 Task: Look for space in Sinfra, Ivory Coast from 5th July, 2023 to 10th July, 2023 for 4 adults in price range Rs.9000 to Rs.14000. Place can be entire place with 2 bedrooms having 4 beds and 2 bathrooms. Property type can be house, flat, guest house. Booking option can be shelf check-in. Required host language is English.
Action: Mouse moved to (481, 108)
Screenshot: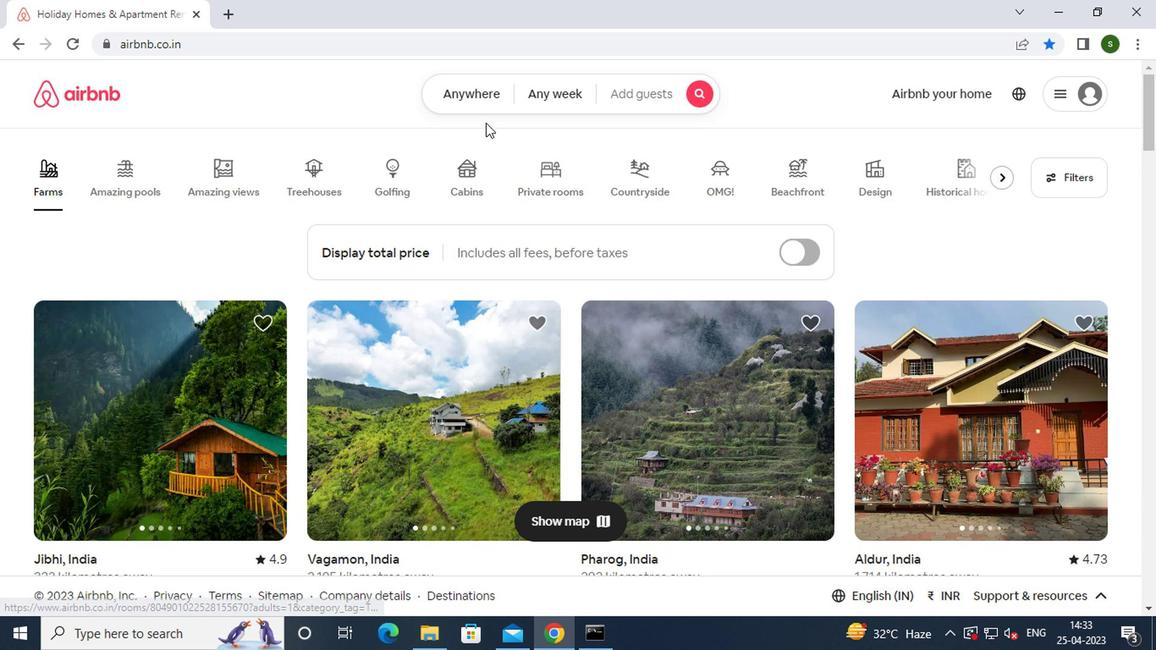 
Action: Mouse pressed left at (481, 108)
Screenshot: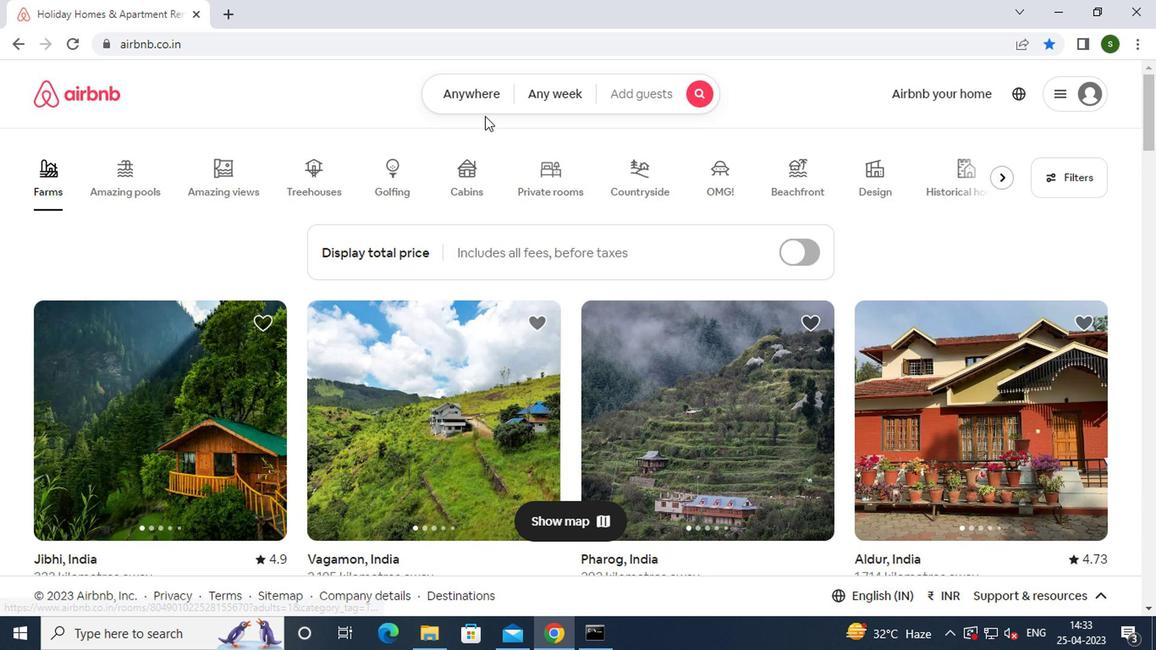 
Action: Mouse moved to (358, 165)
Screenshot: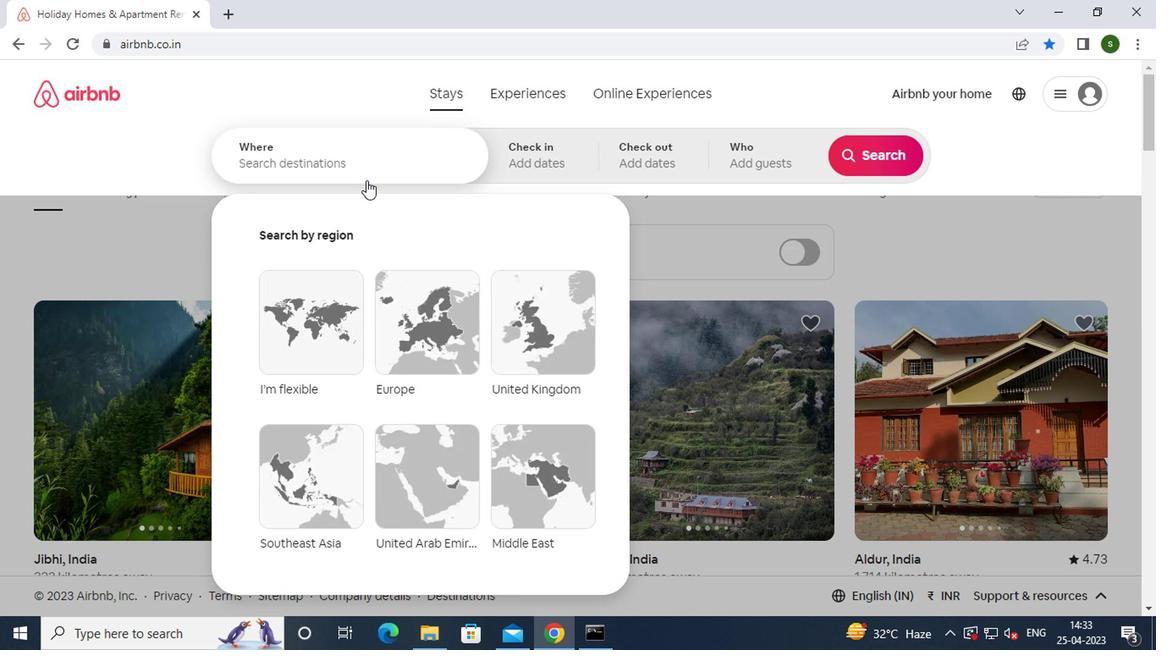 
Action: Mouse pressed left at (358, 165)
Screenshot: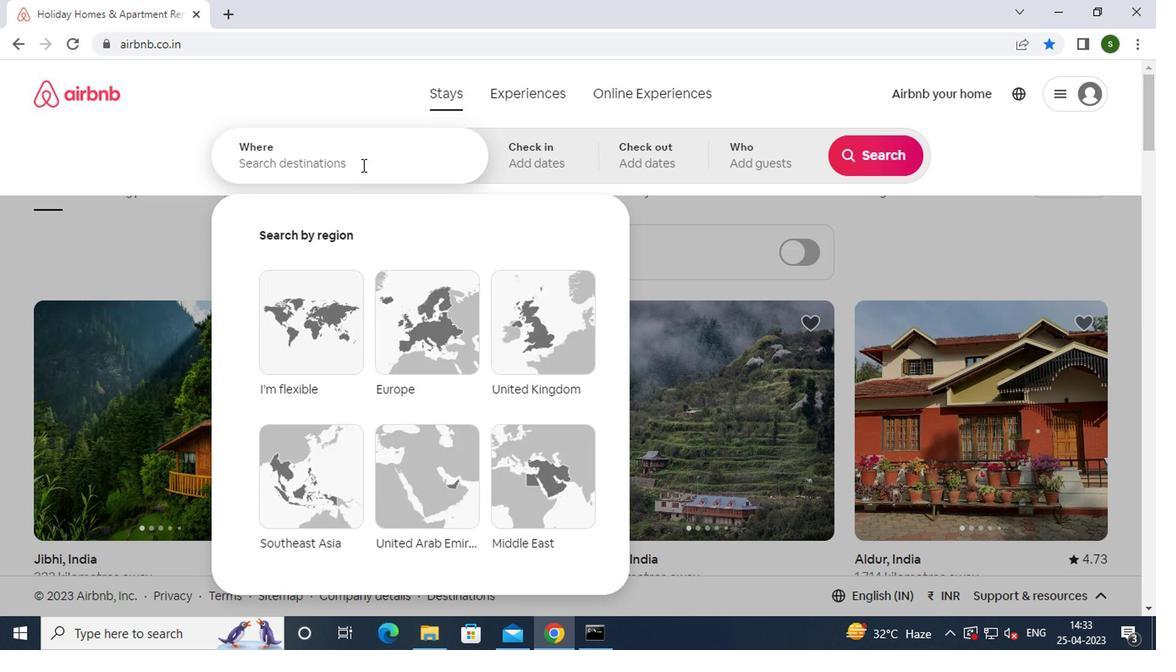 
Action: Key pressed s<Key.caps_lock>infra,<Key.space><Key.caps_lock>i<Key.caps_lock>vory
Screenshot: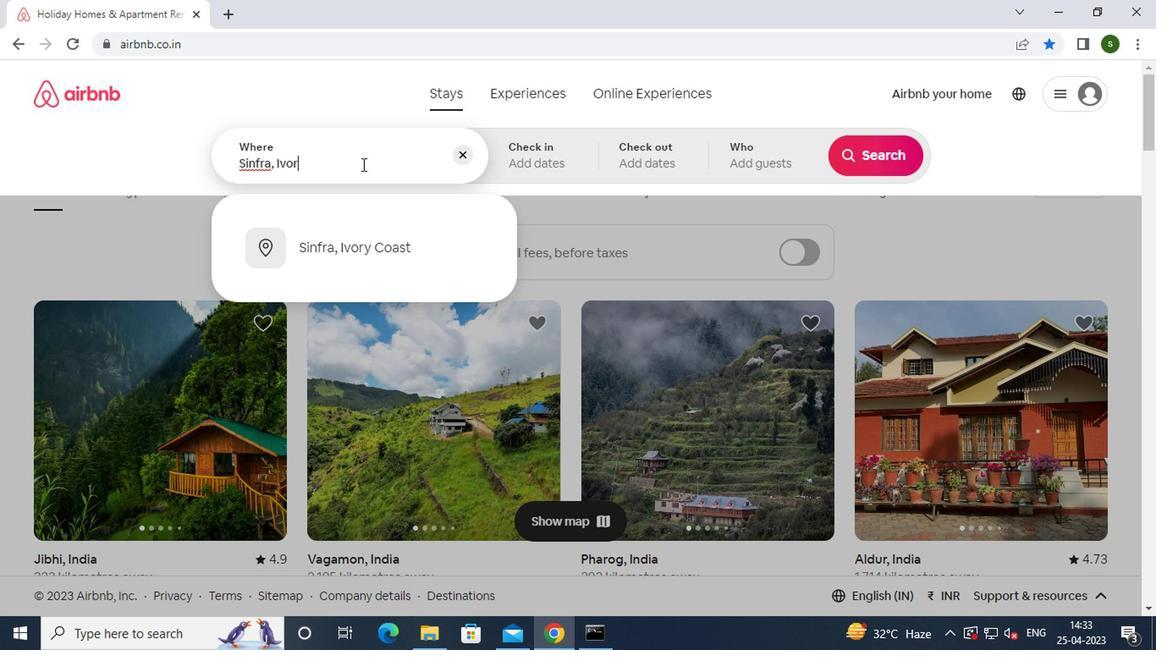 
Action: Mouse moved to (363, 270)
Screenshot: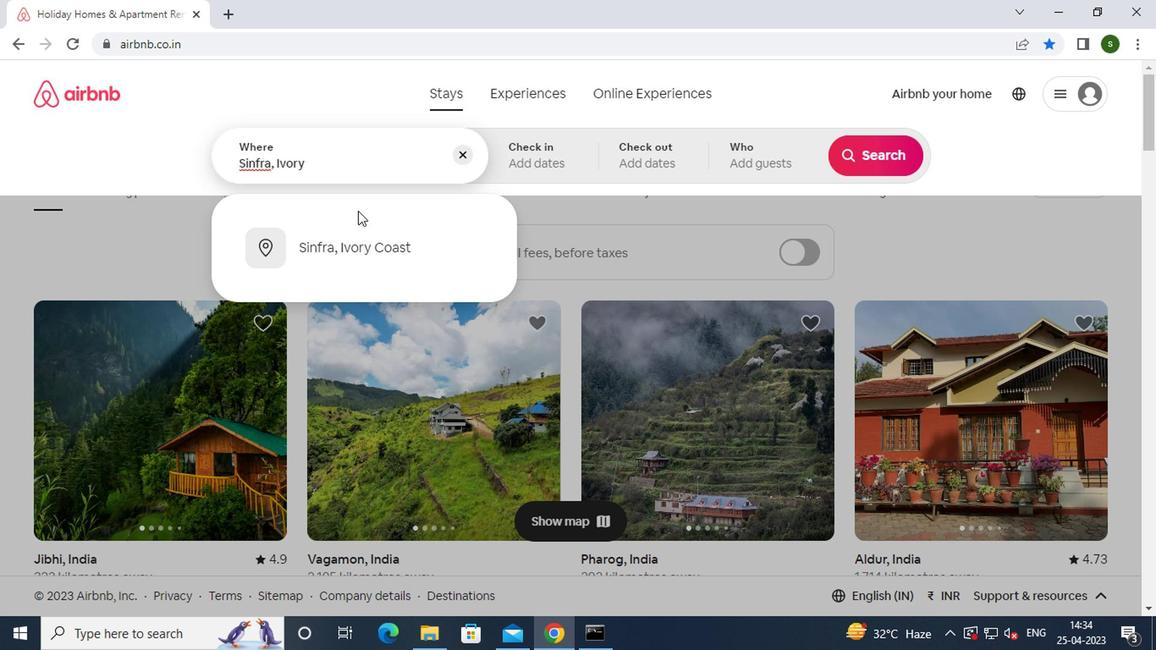 
Action: Mouse pressed left at (363, 270)
Screenshot: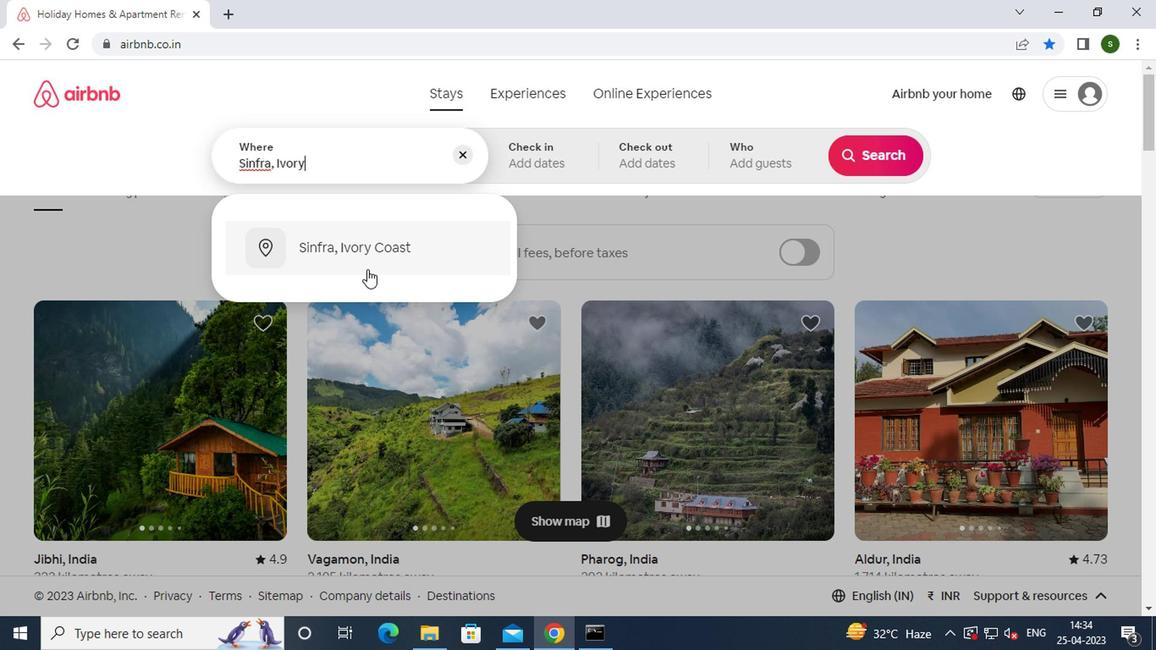 
Action: Mouse moved to (864, 297)
Screenshot: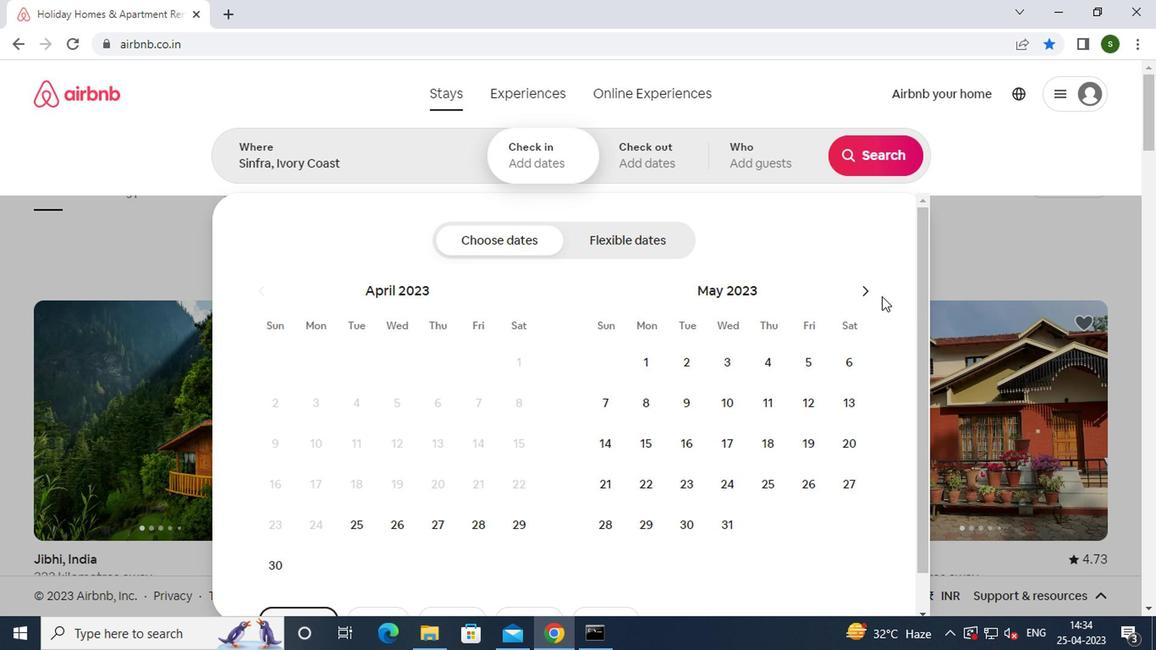 
Action: Mouse pressed left at (864, 297)
Screenshot: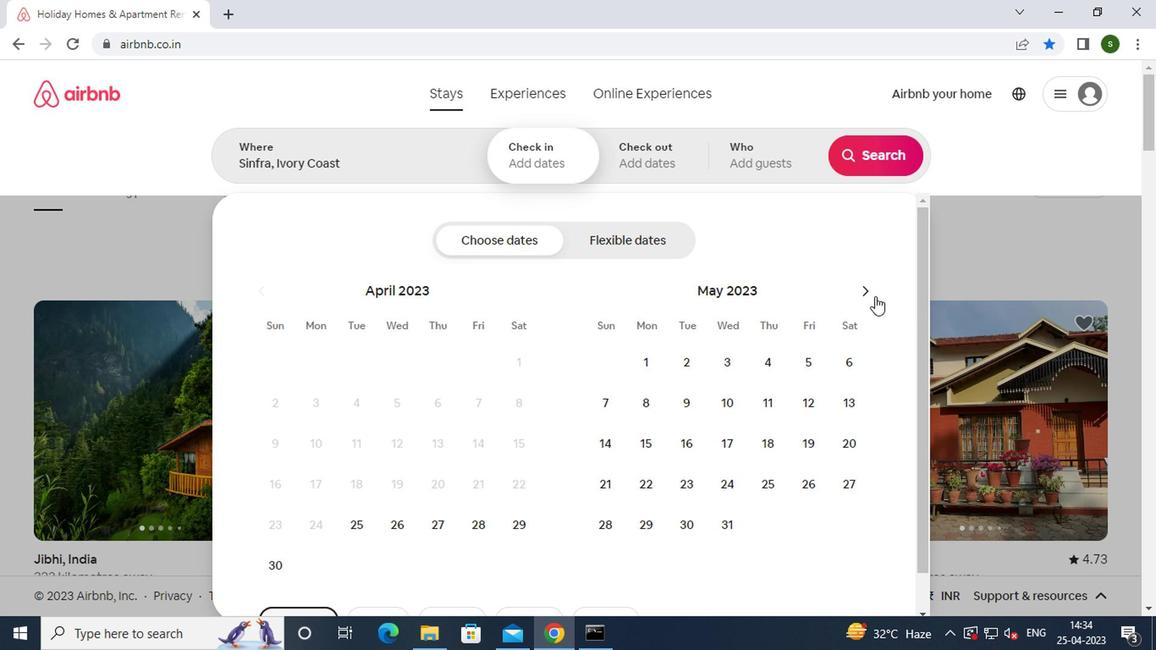 
Action: Mouse pressed left at (864, 297)
Screenshot: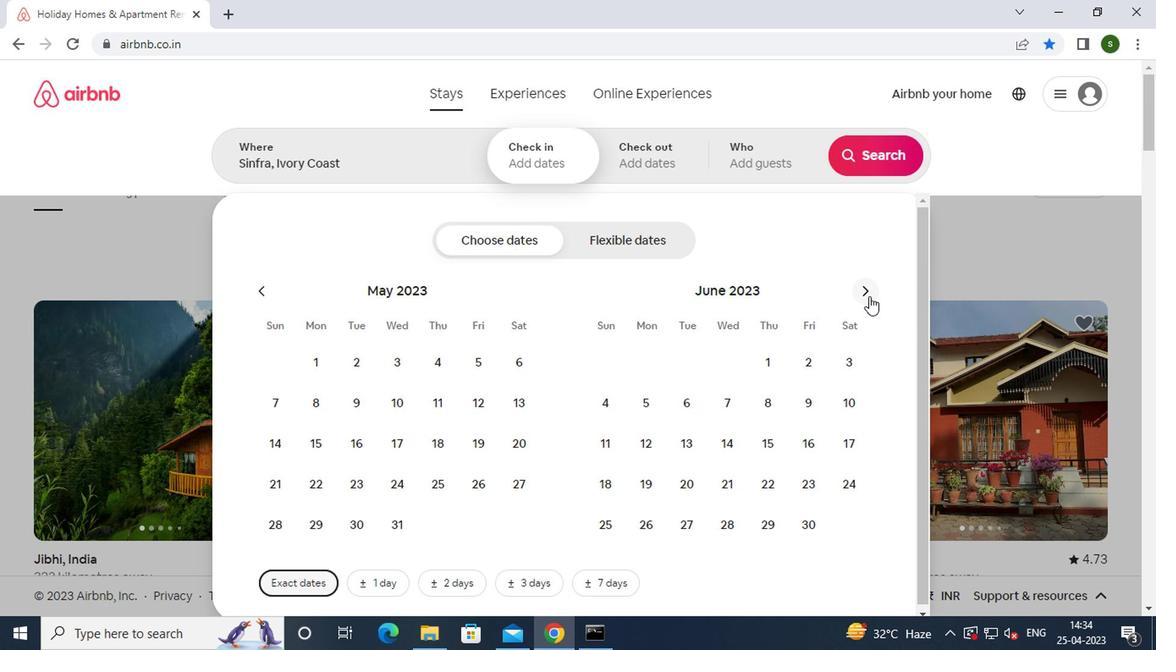 
Action: Mouse moved to (718, 389)
Screenshot: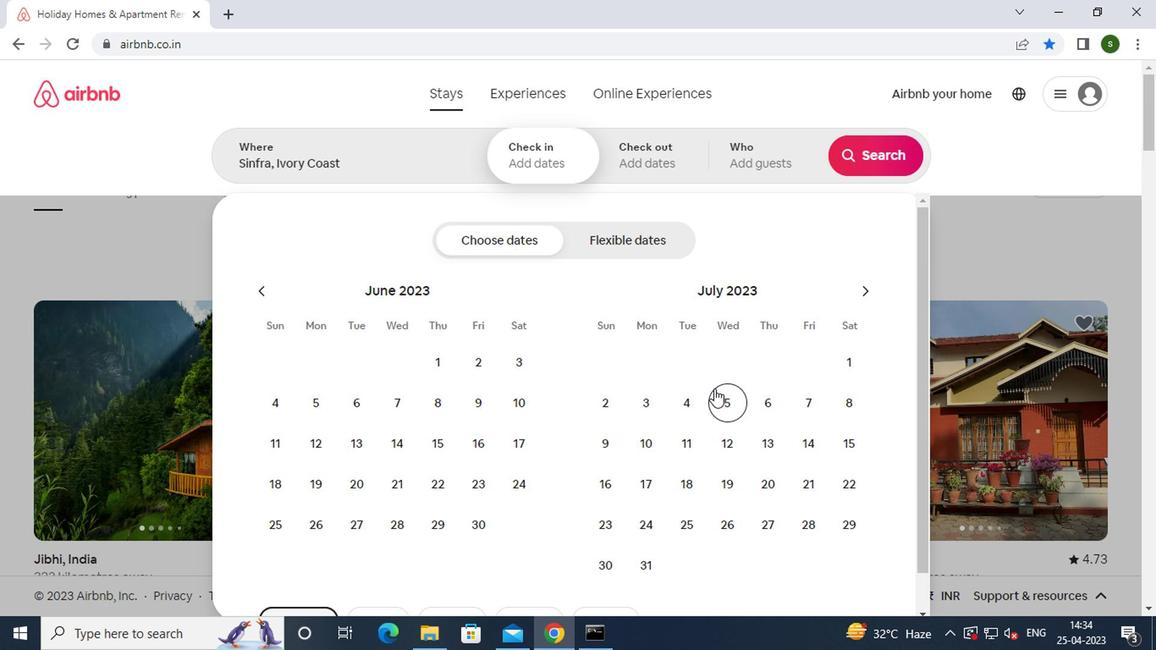 
Action: Mouse pressed left at (718, 389)
Screenshot: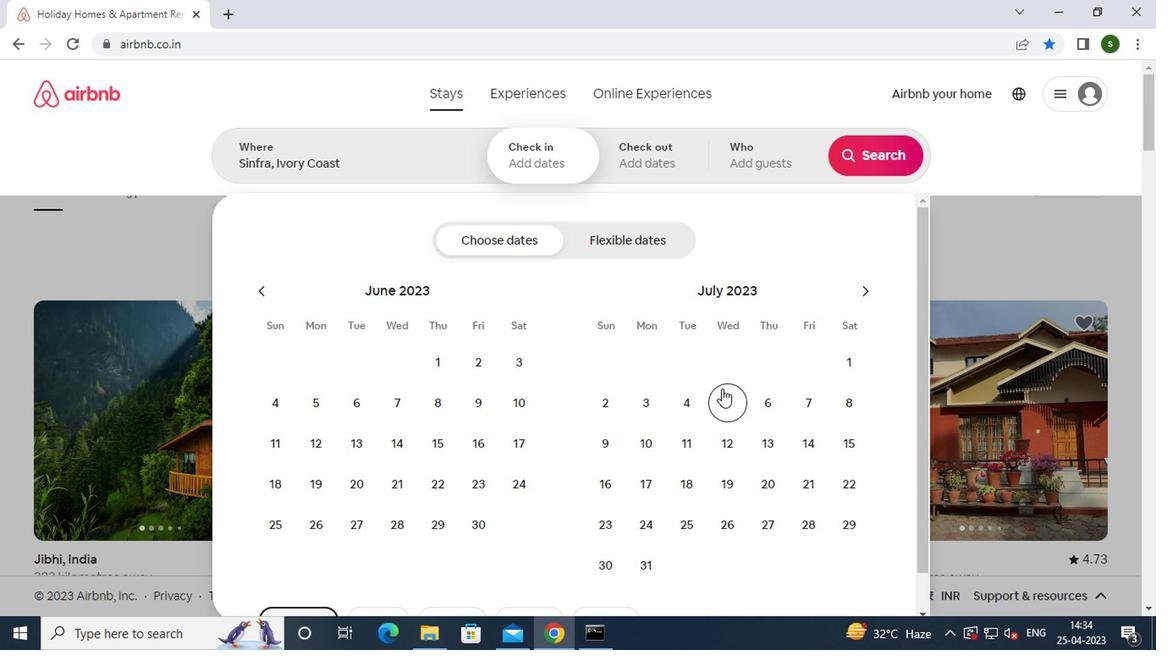 
Action: Mouse moved to (651, 439)
Screenshot: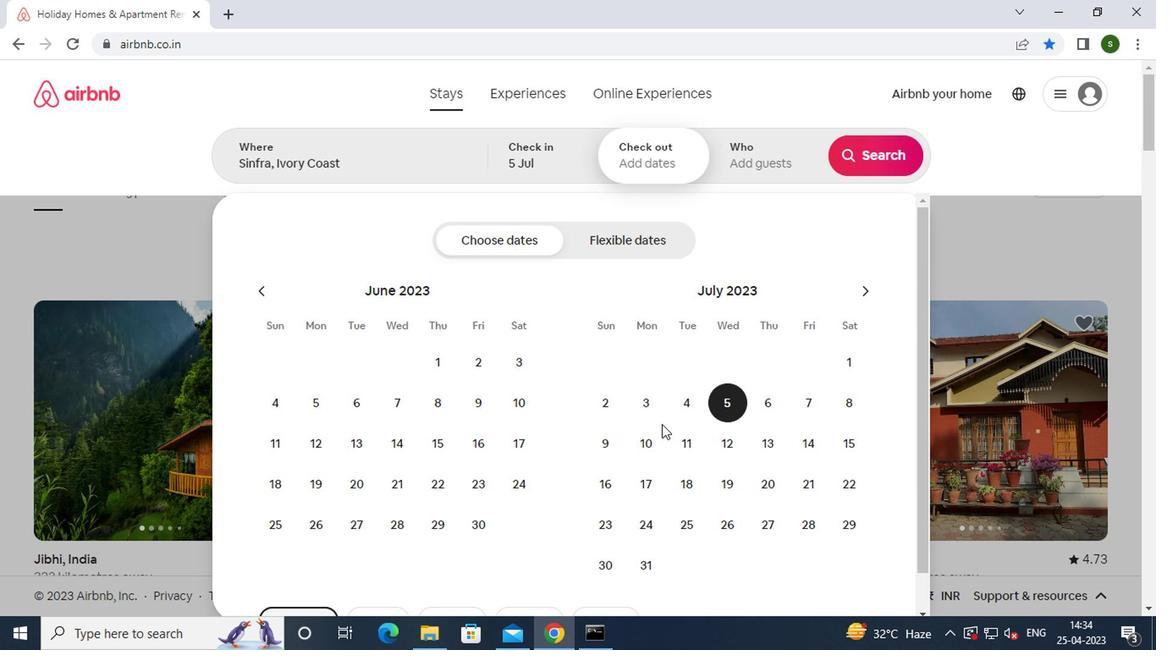 
Action: Mouse pressed left at (651, 439)
Screenshot: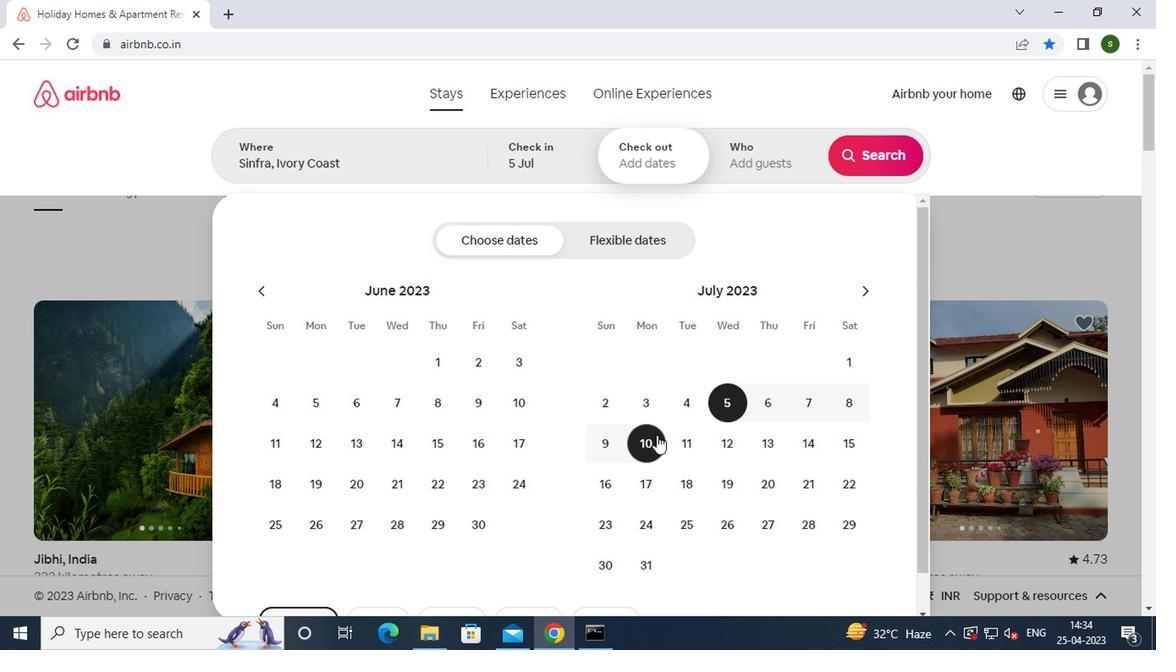 
Action: Mouse moved to (748, 149)
Screenshot: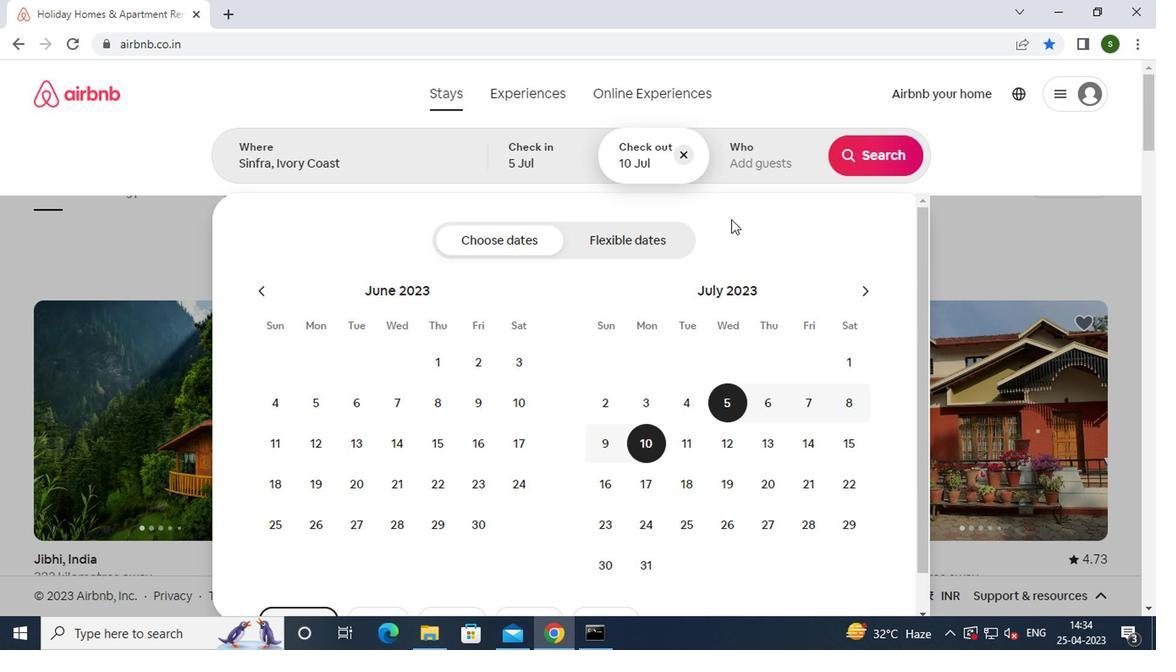 
Action: Mouse pressed left at (748, 149)
Screenshot: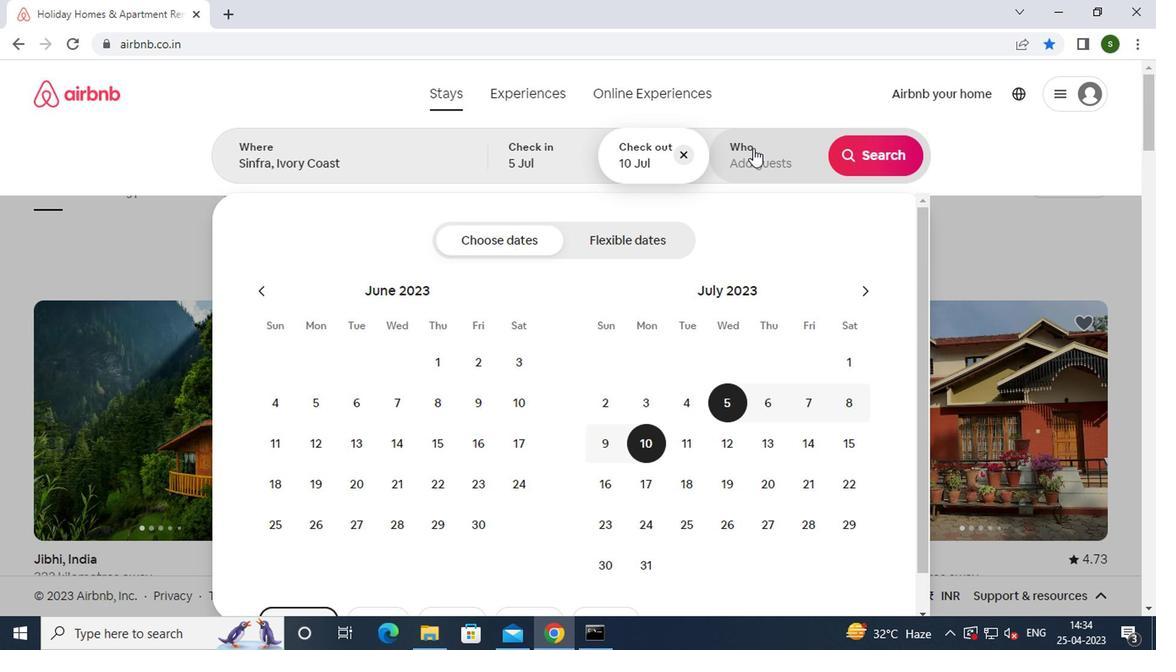 
Action: Mouse moved to (879, 248)
Screenshot: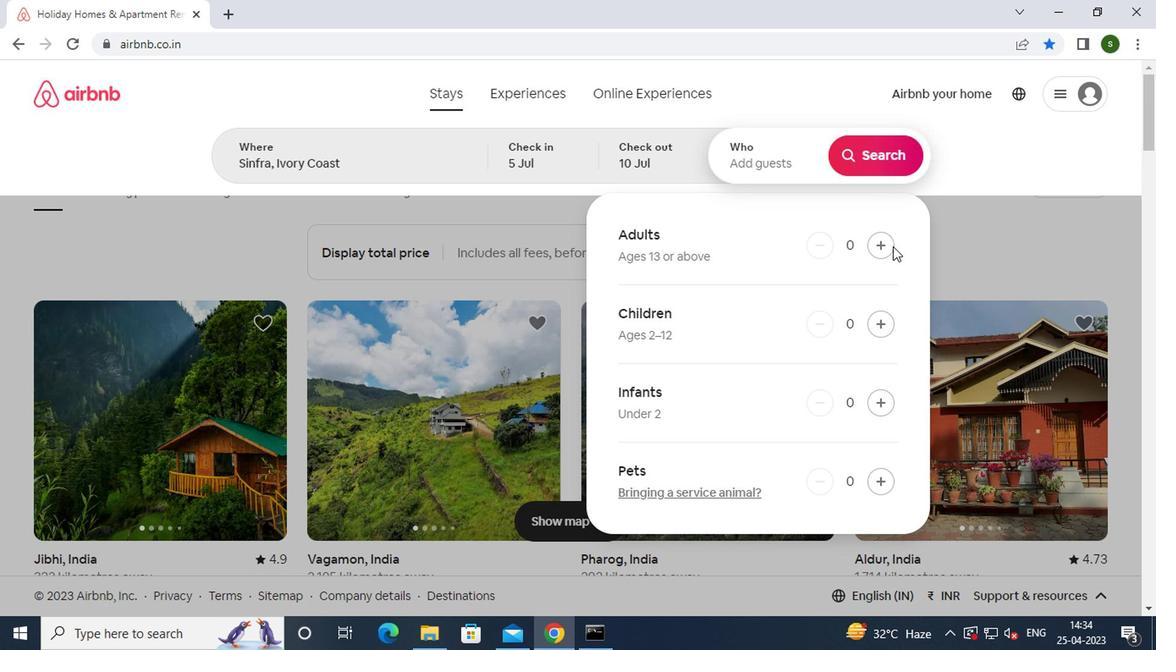 
Action: Mouse pressed left at (879, 248)
Screenshot: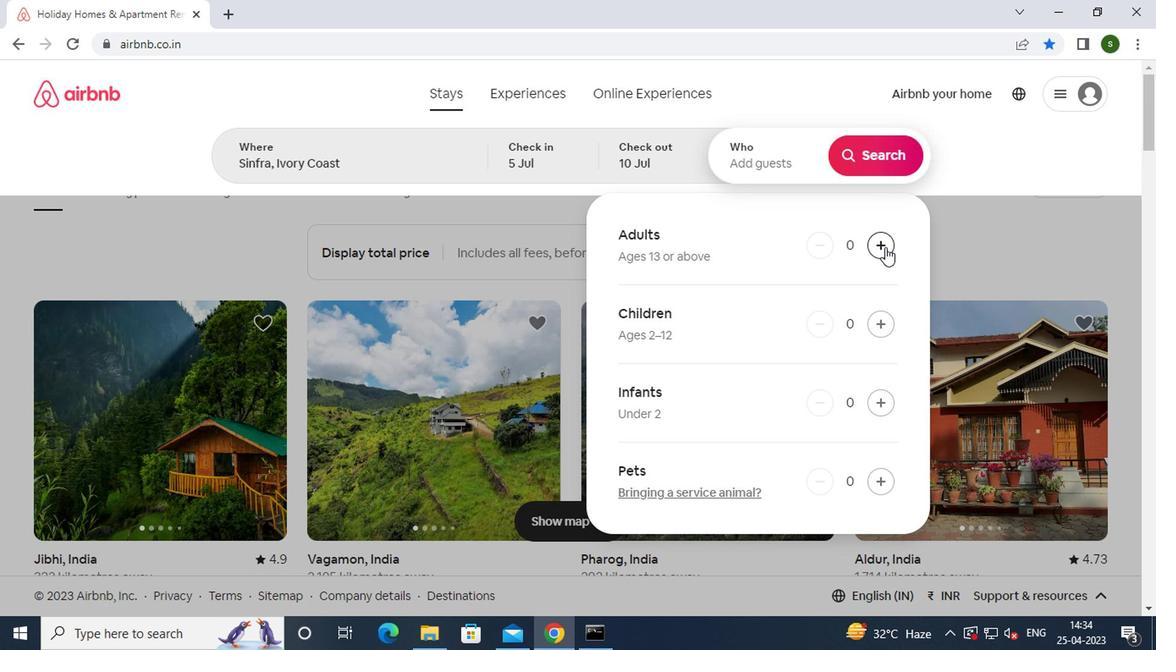 
Action: Mouse pressed left at (879, 248)
Screenshot: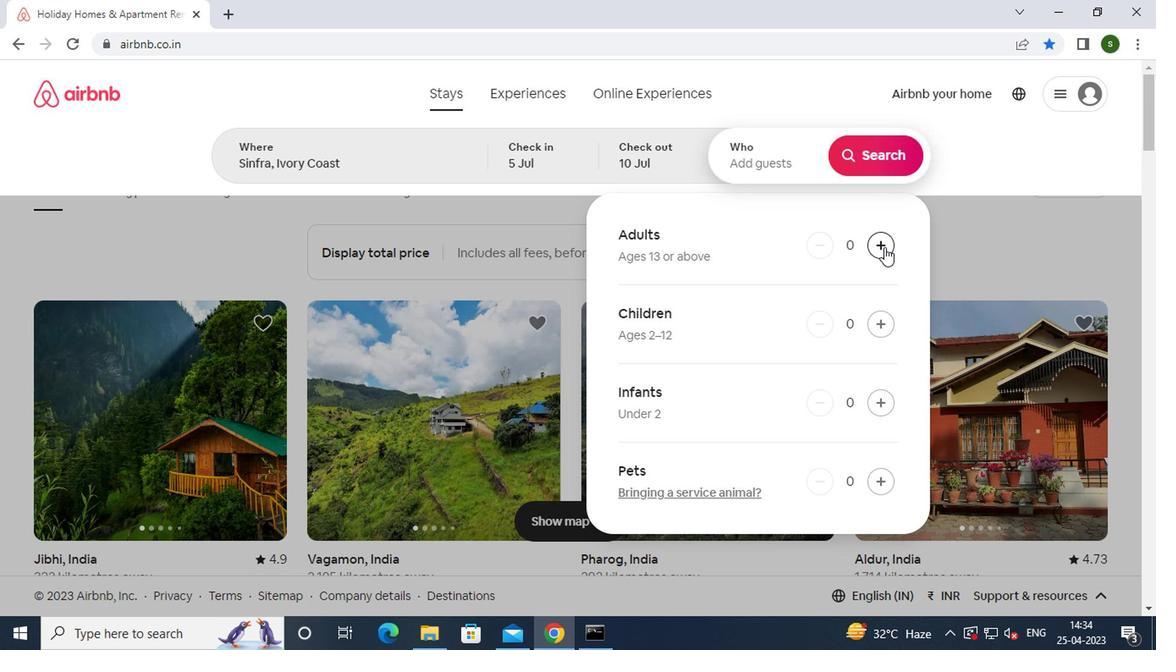 
Action: Mouse pressed left at (879, 248)
Screenshot: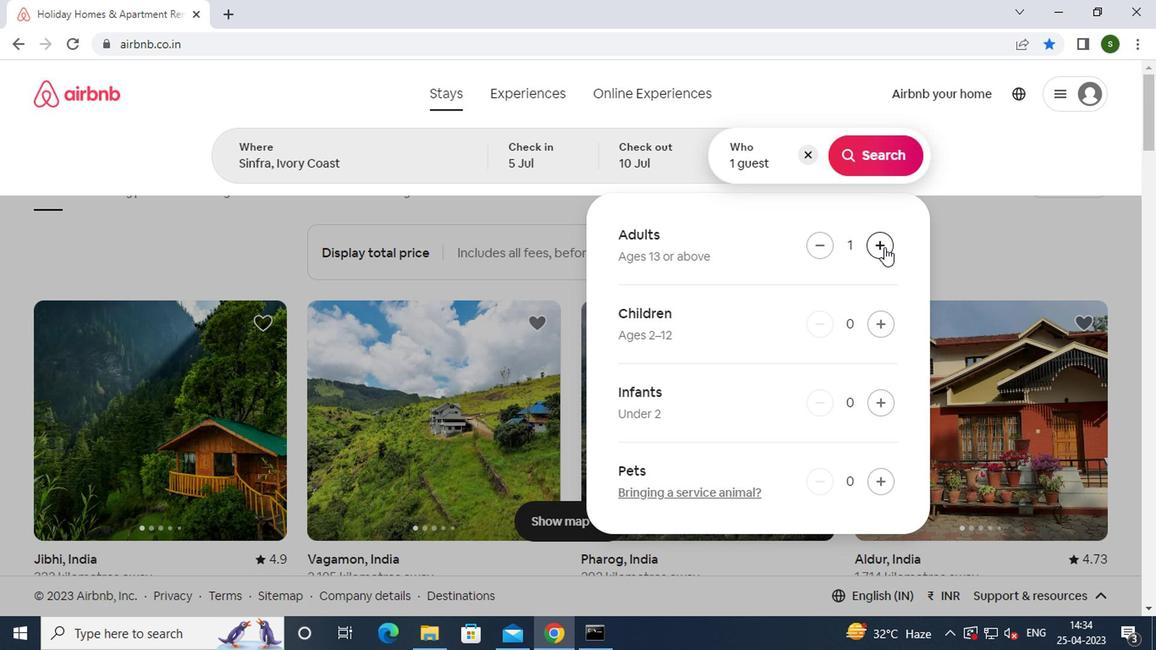 
Action: Mouse pressed left at (879, 248)
Screenshot: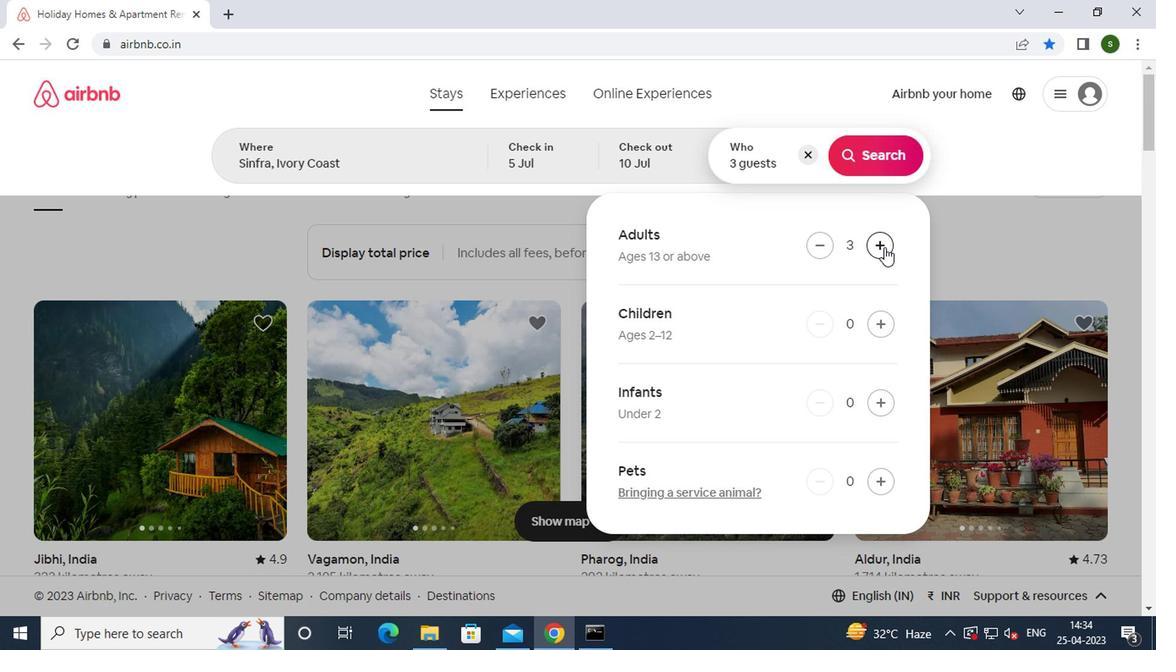
Action: Mouse moved to (880, 166)
Screenshot: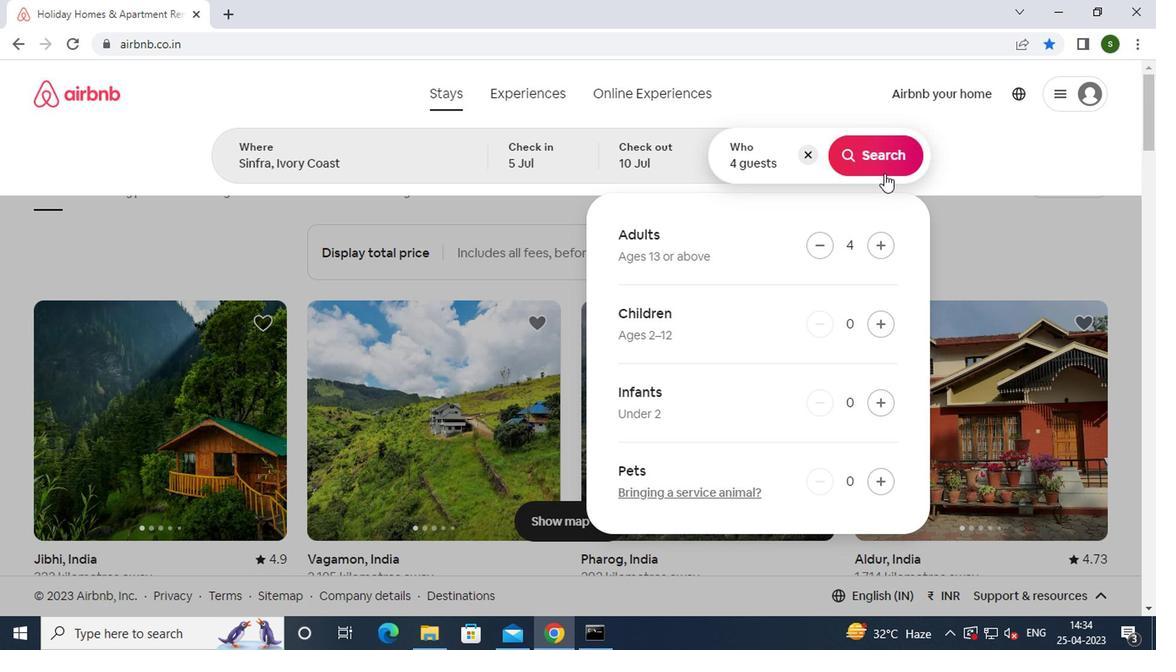 
Action: Mouse pressed left at (880, 166)
Screenshot: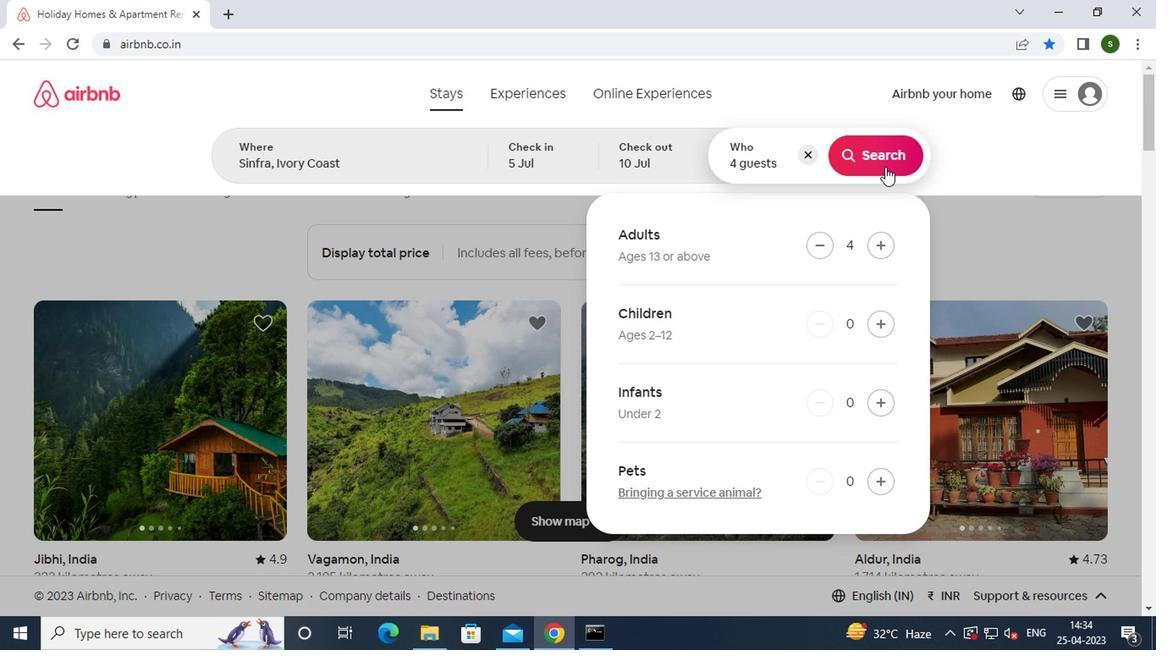 
Action: Mouse moved to (1071, 165)
Screenshot: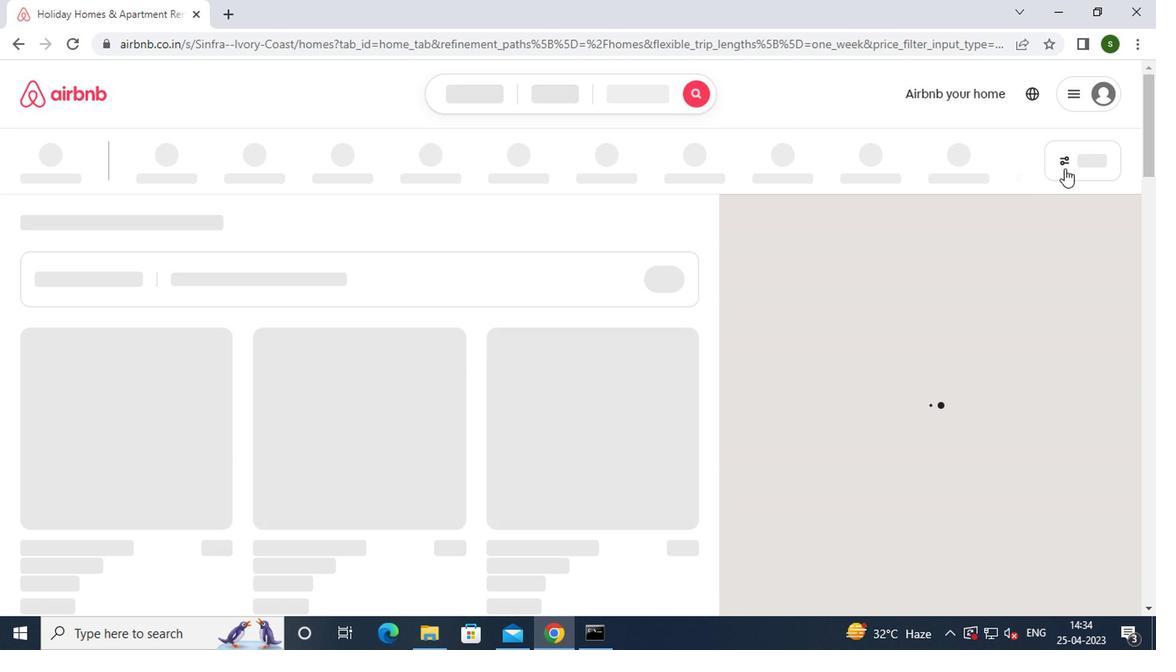
Action: Mouse pressed left at (1071, 165)
Screenshot: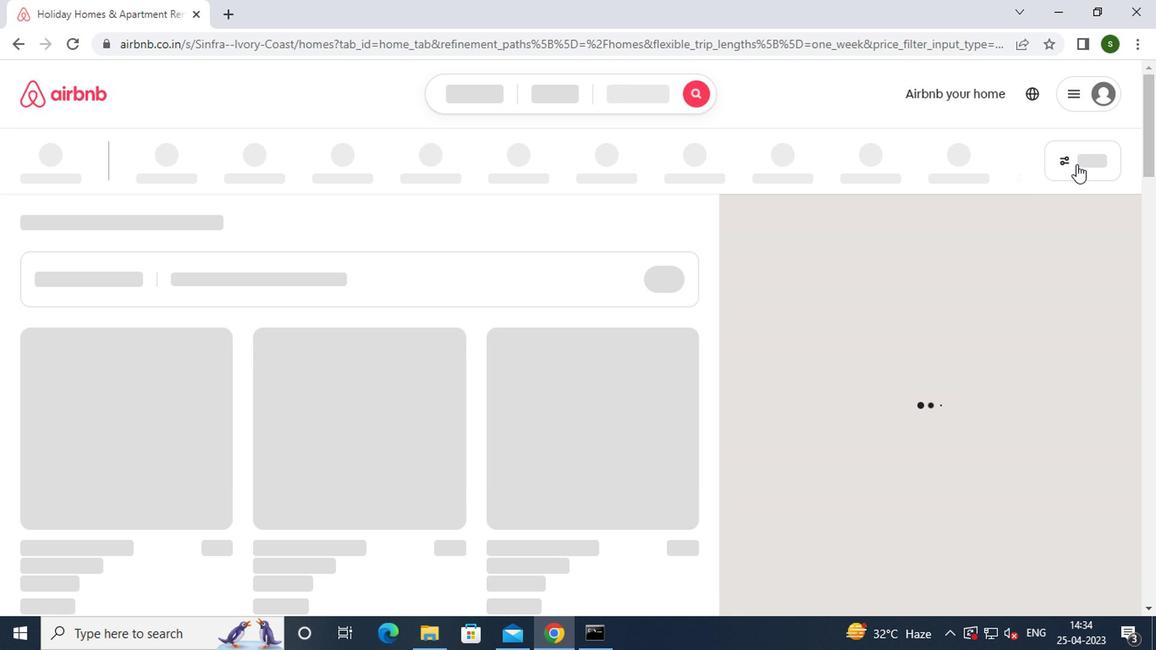 
Action: Mouse moved to (1070, 165)
Screenshot: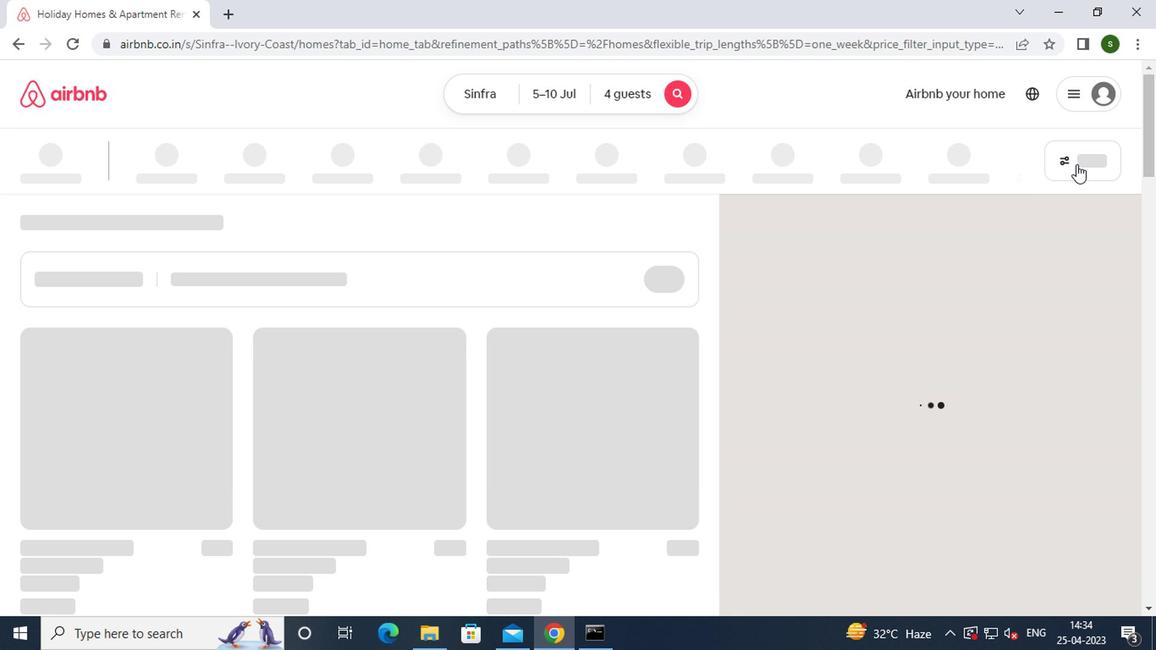 
Action: Mouse pressed left at (1070, 165)
Screenshot: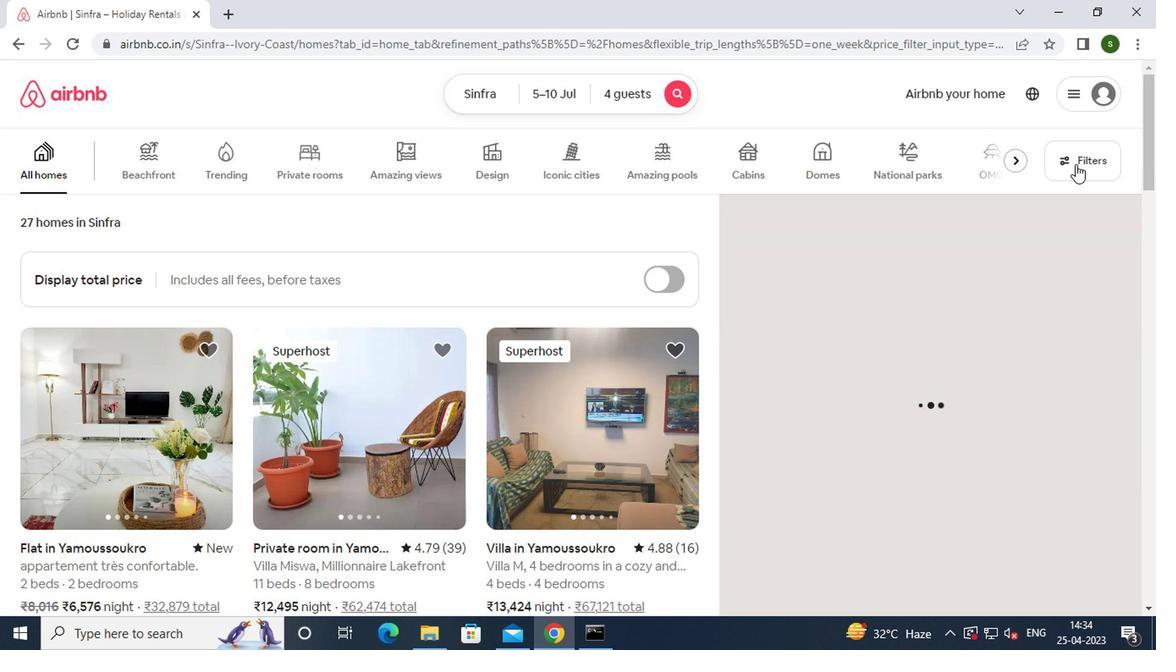 
Action: Mouse moved to (426, 380)
Screenshot: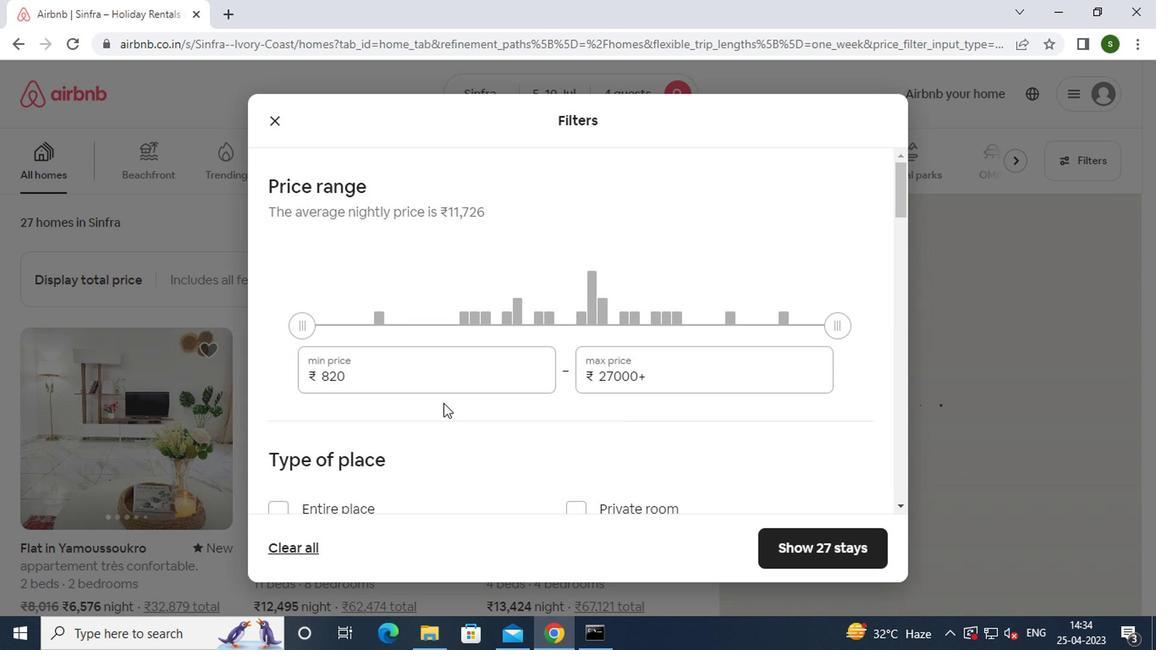 
Action: Mouse pressed left at (426, 380)
Screenshot: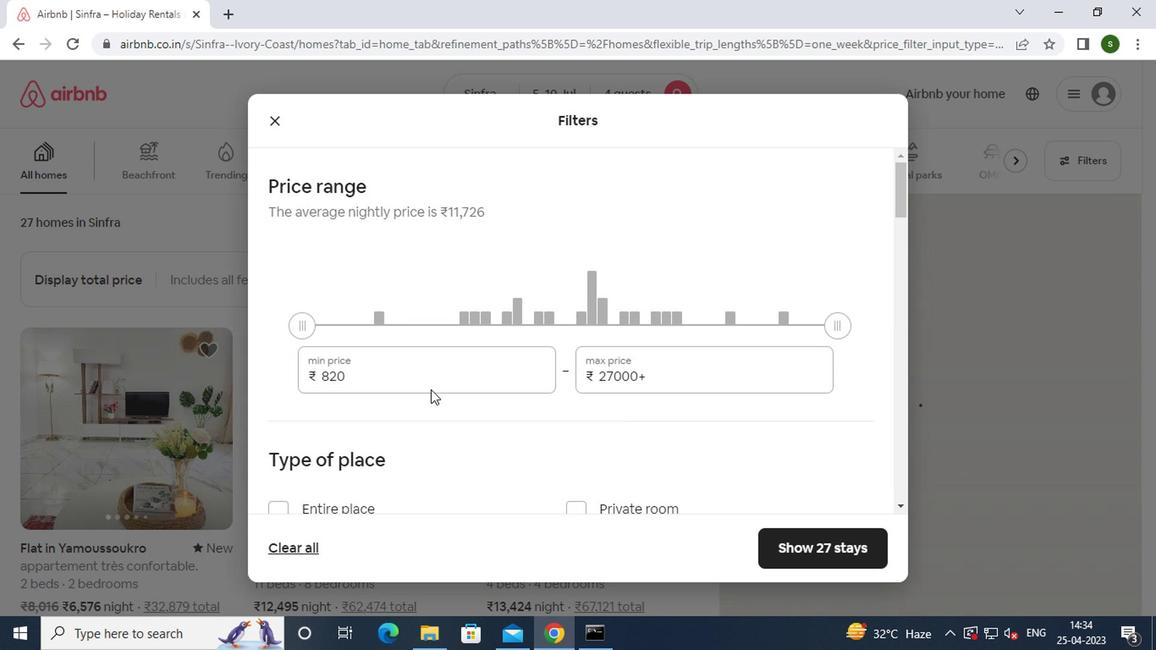 
Action: Mouse moved to (424, 378)
Screenshot: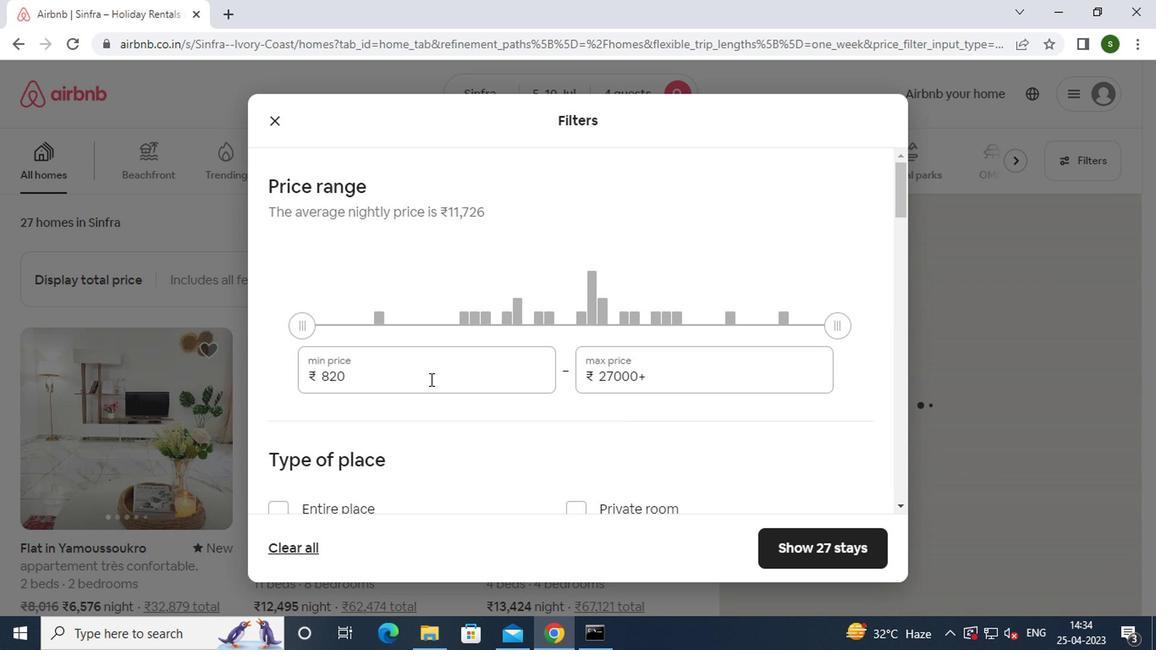 
Action: Key pressed <Key.backspace><Key.backspace><Key.backspace><Key.backspace><Key.backspace><Key.backspace><Key.backspace><Key.backspace><Key.backspace><Key.backspace>9000
Screenshot: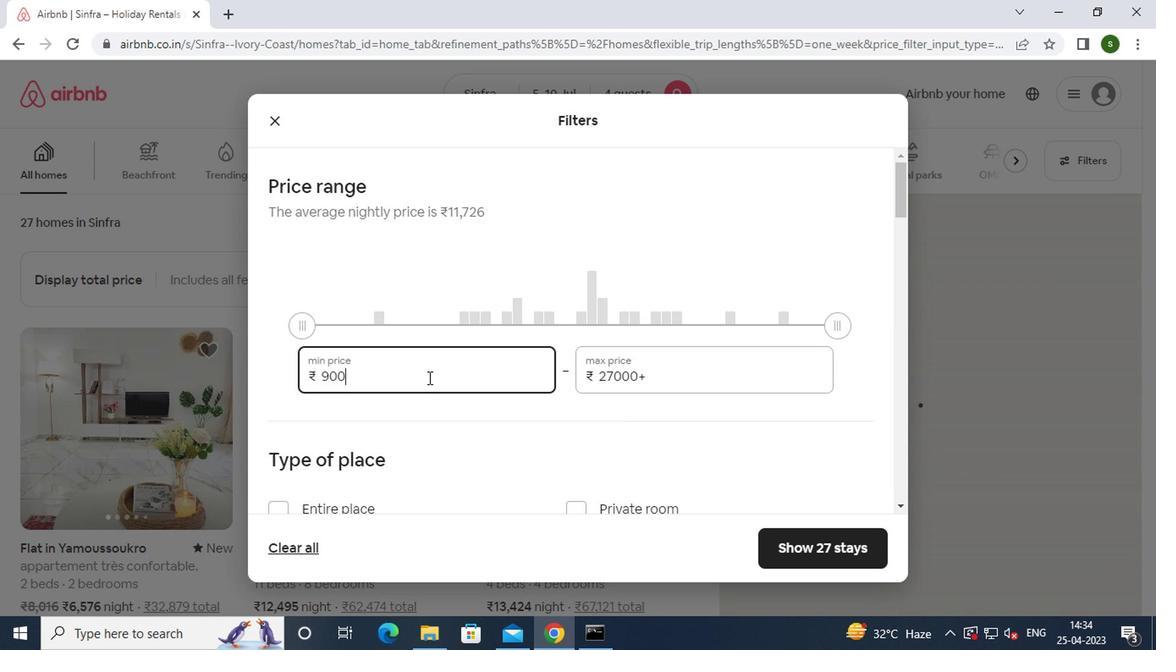 
Action: Mouse moved to (669, 390)
Screenshot: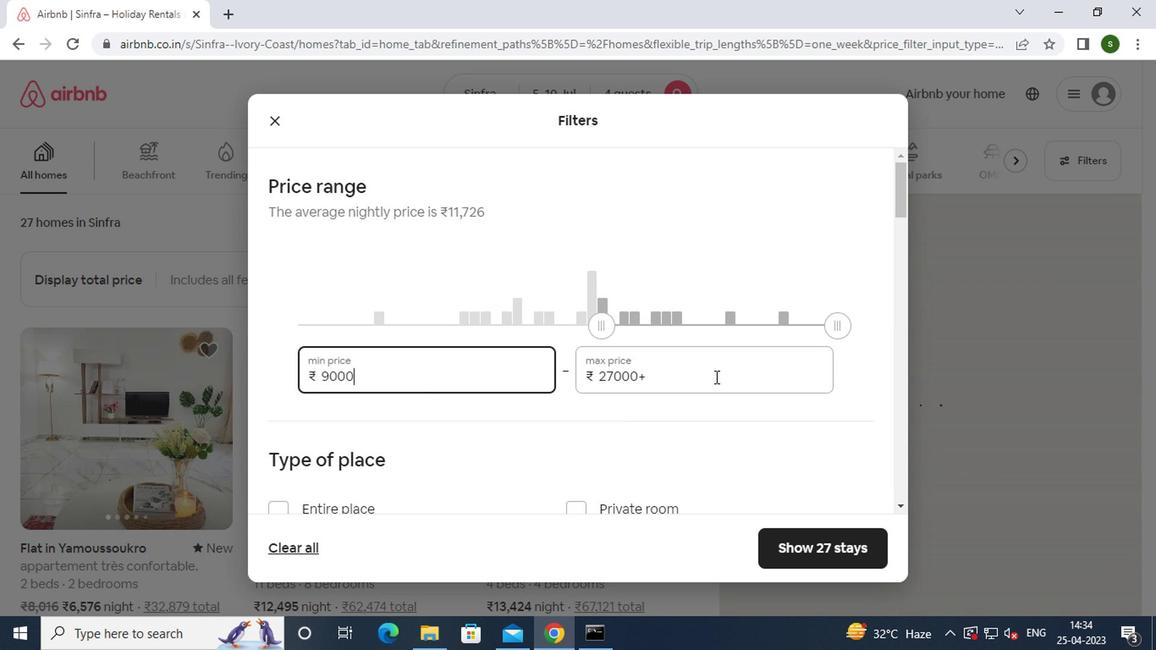 
Action: Mouse pressed left at (669, 390)
Screenshot: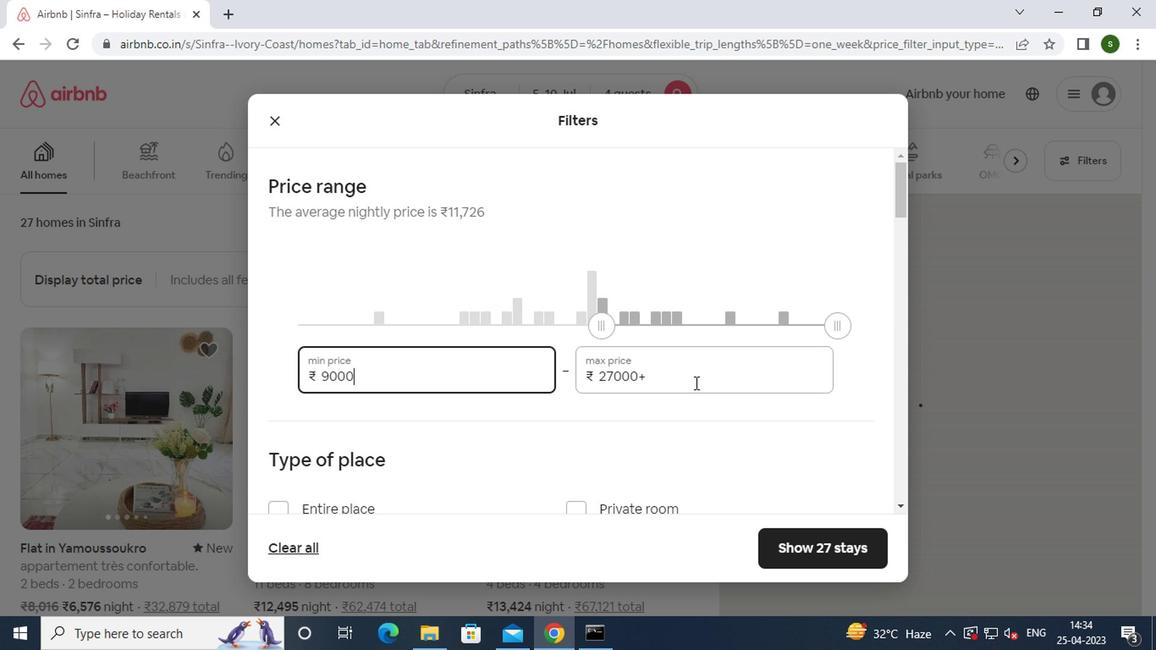 
Action: Mouse moved to (673, 388)
Screenshot: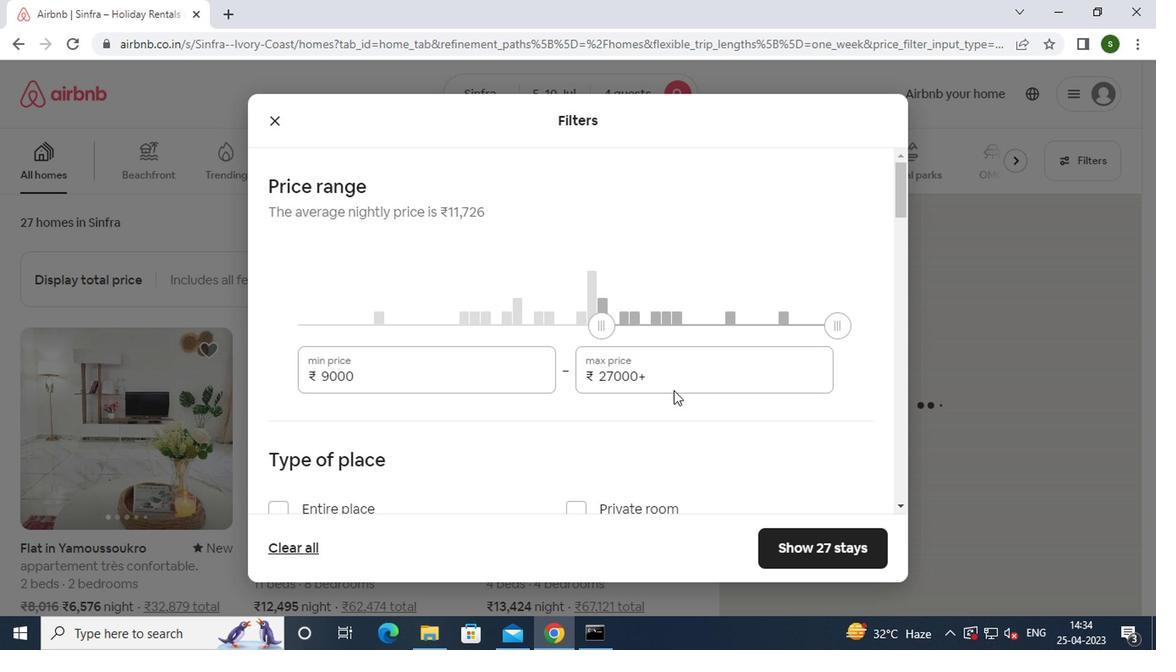 
Action: Key pressed <Key.backspace><Key.backspace><Key.backspace><Key.backspace><Key.backspace><Key.backspace><Key.backspace><Key.backspace><Key.backspace><Key.backspace><Key.backspace><Key.backspace>14000
Screenshot: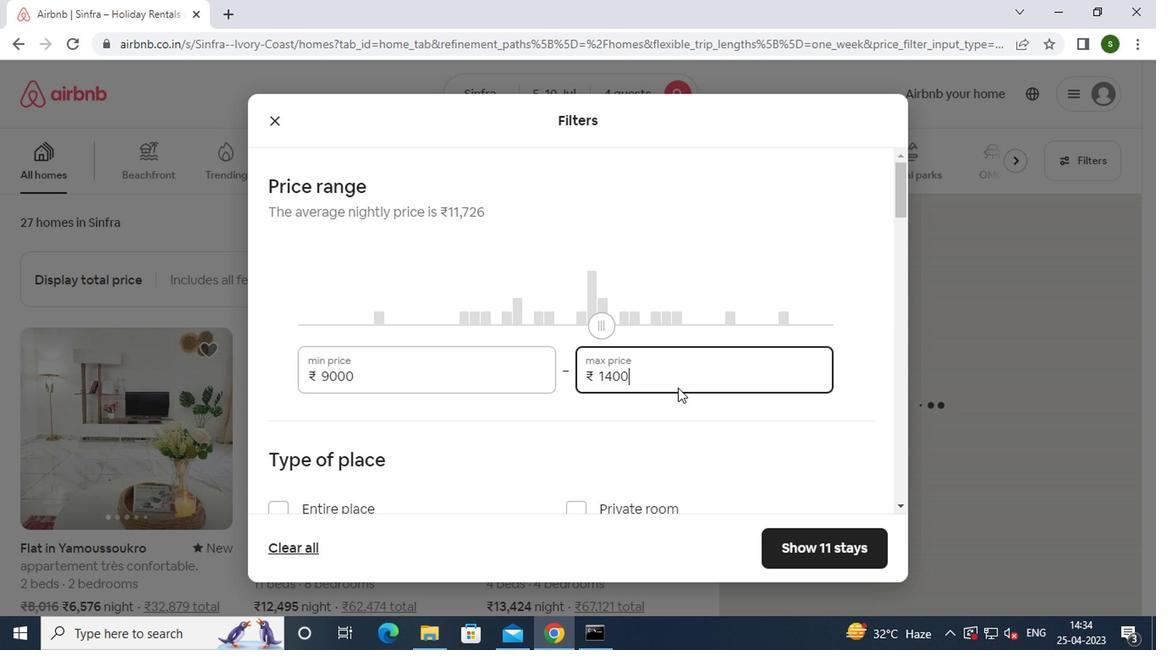 
Action: Mouse moved to (567, 405)
Screenshot: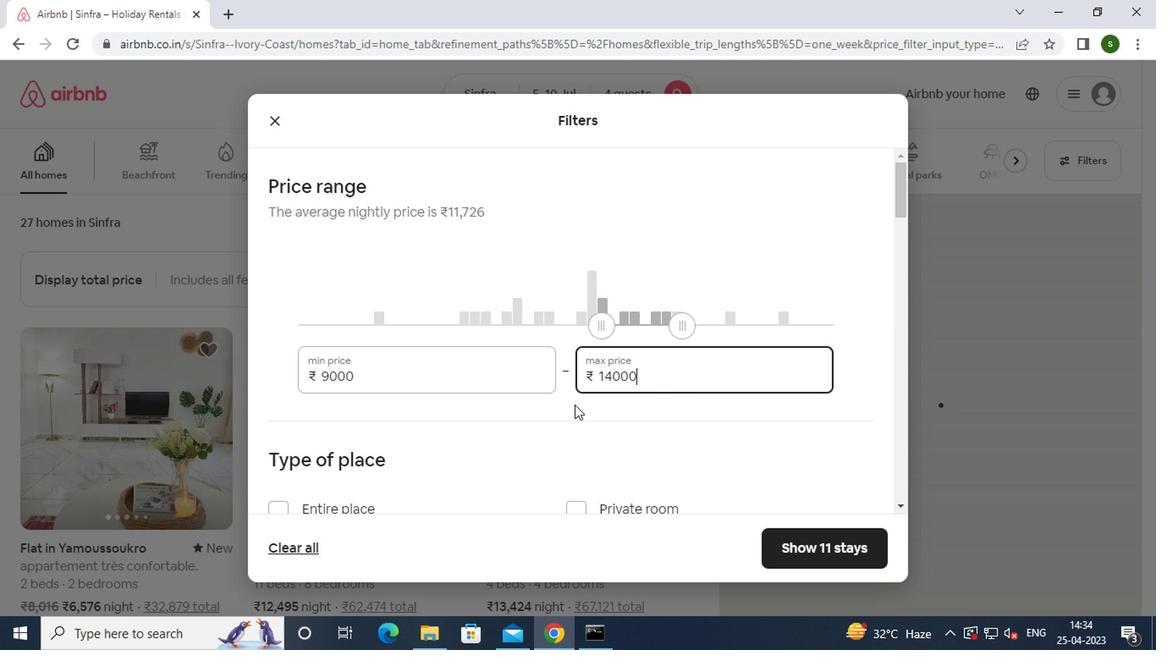 
Action: Mouse scrolled (567, 404) with delta (0, 0)
Screenshot: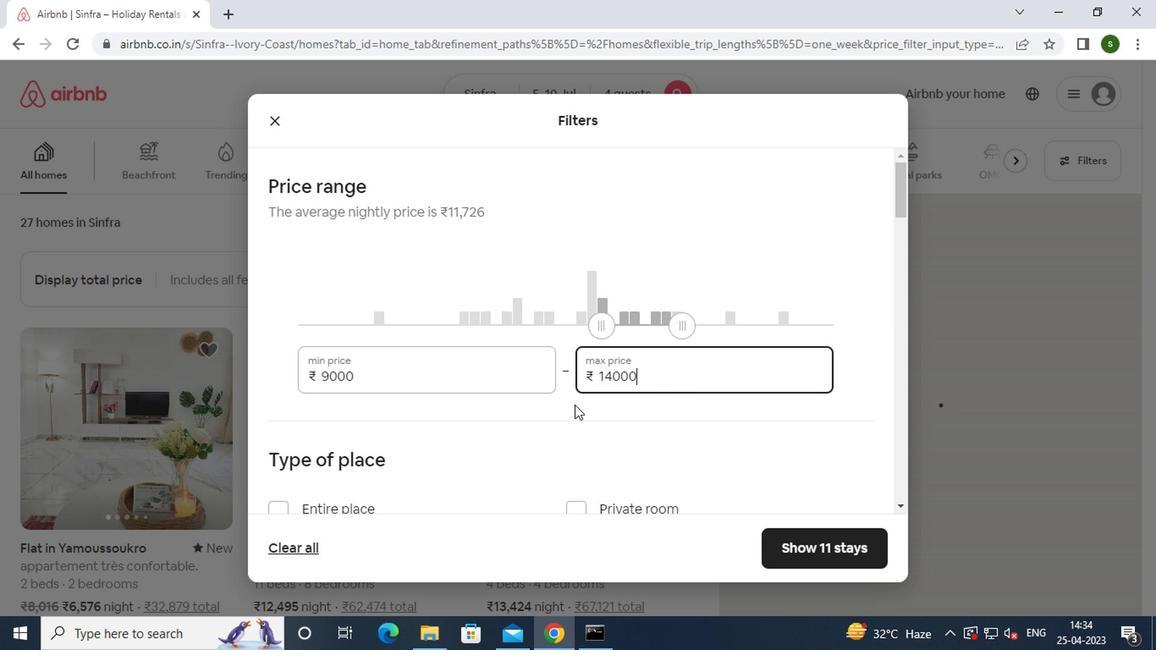 
Action: Mouse moved to (567, 405)
Screenshot: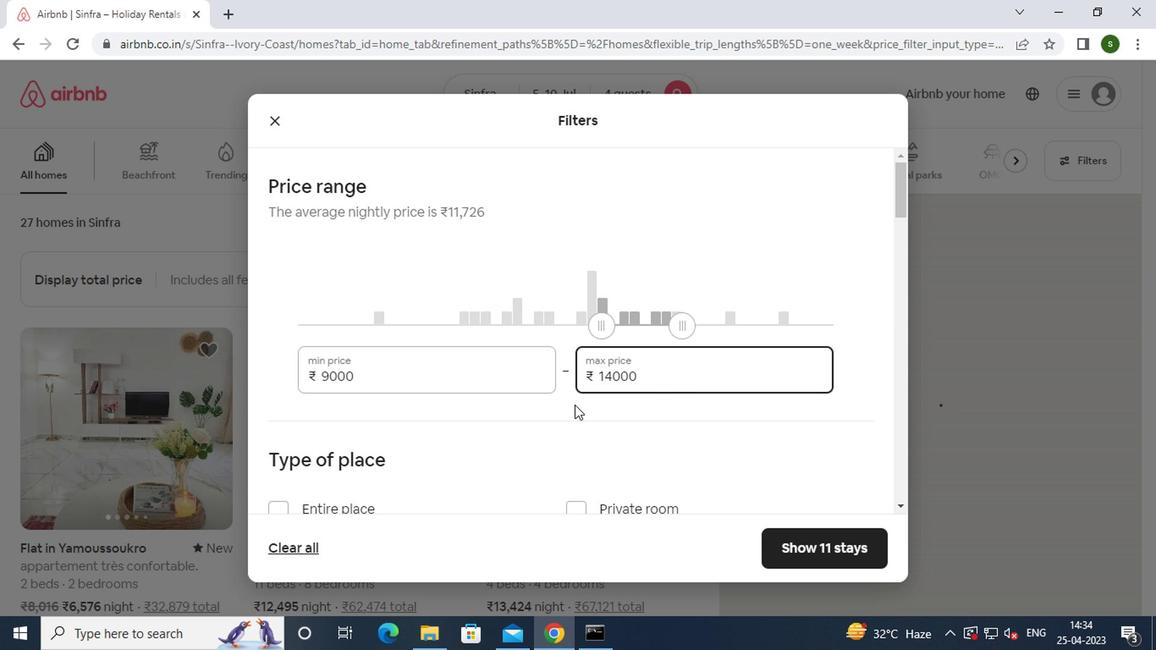 
Action: Mouse scrolled (567, 404) with delta (0, 0)
Screenshot: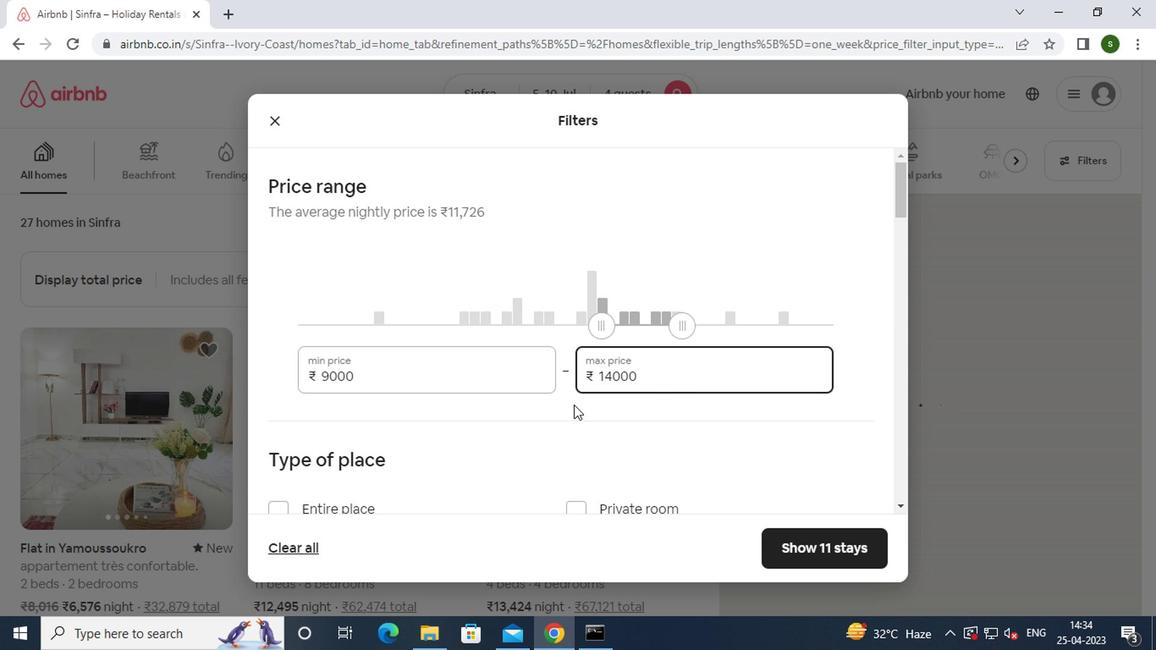 
Action: Mouse moved to (332, 358)
Screenshot: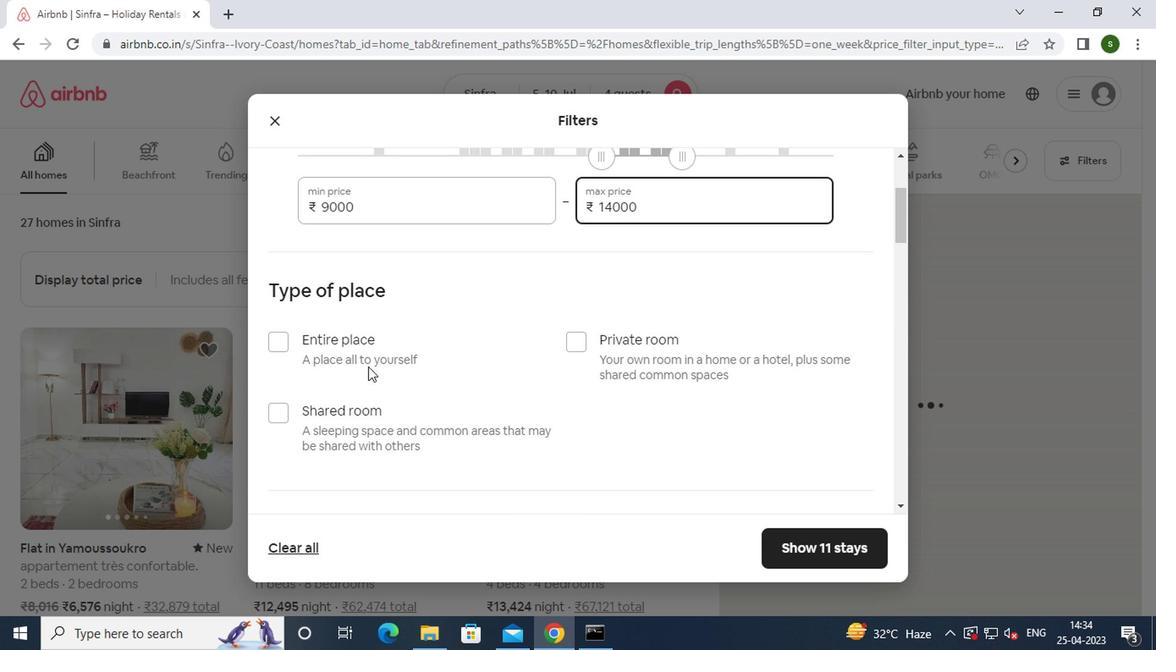 
Action: Mouse pressed left at (332, 358)
Screenshot: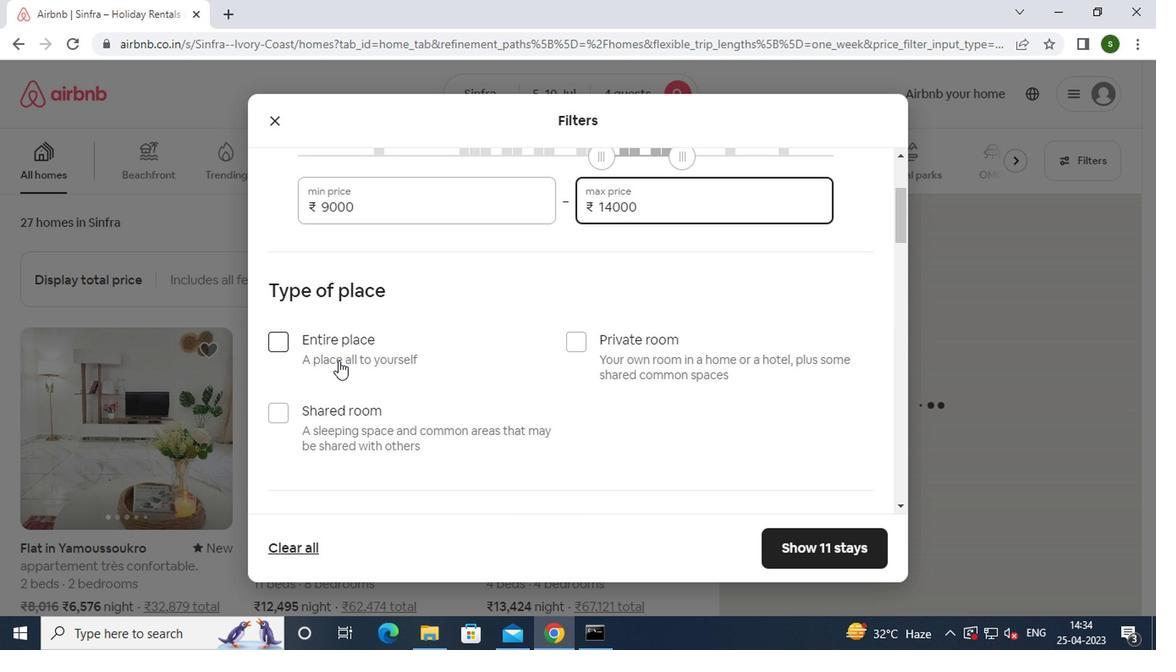 
Action: Mouse moved to (405, 348)
Screenshot: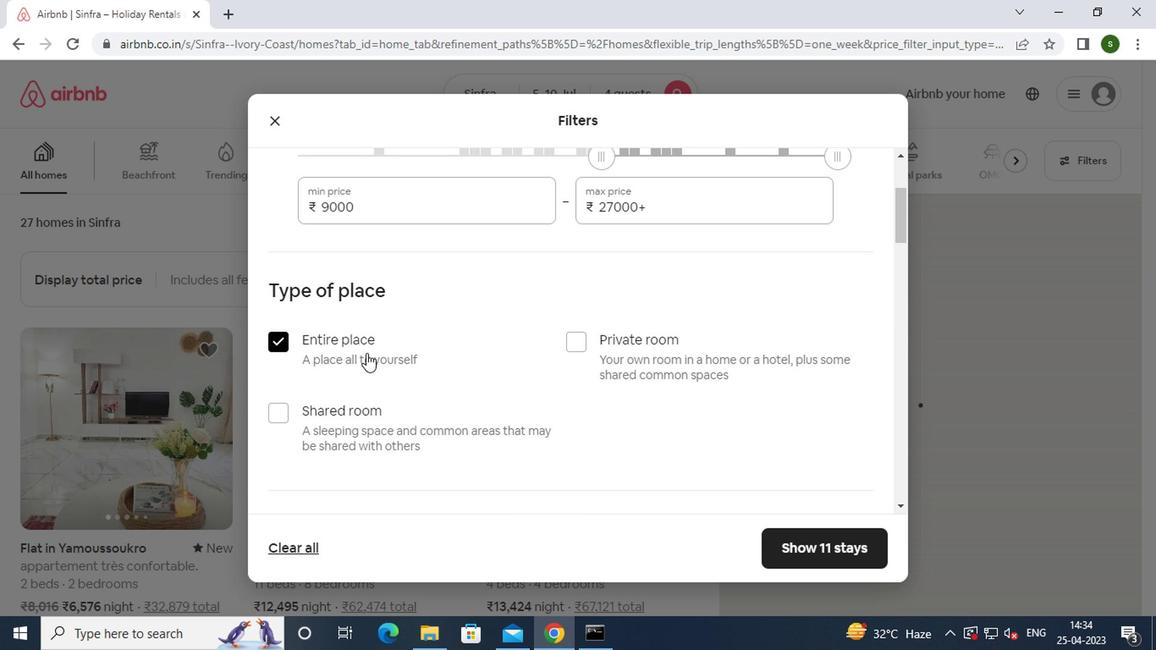 
Action: Mouse scrolled (405, 346) with delta (0, -1)
Screenshot: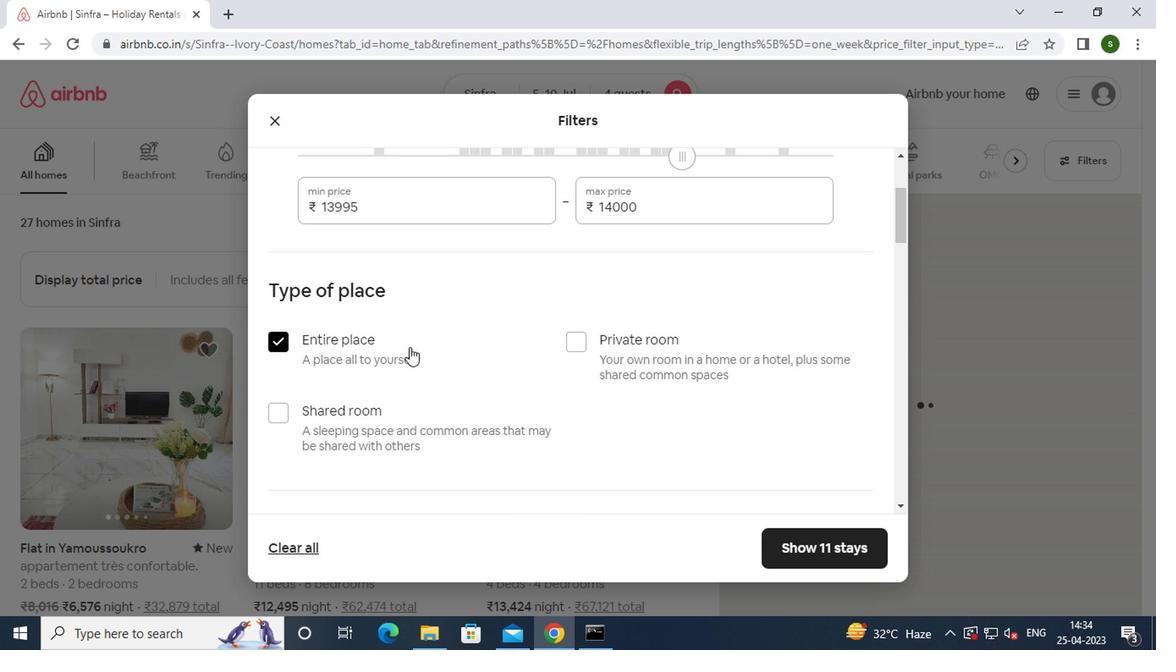 
Action: Mouse scrolled (405, 346) with delta (0, -1)
Screenshot: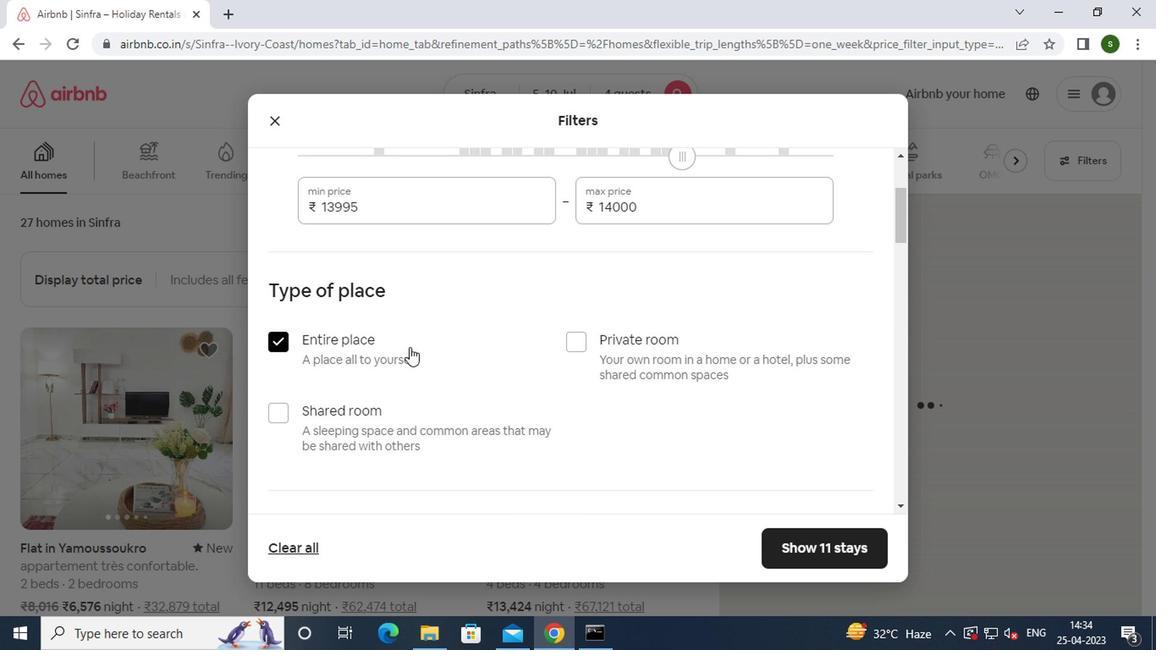 
Action: Mouse scrolled (405, 346) with delta (0, -1)
Screenshot: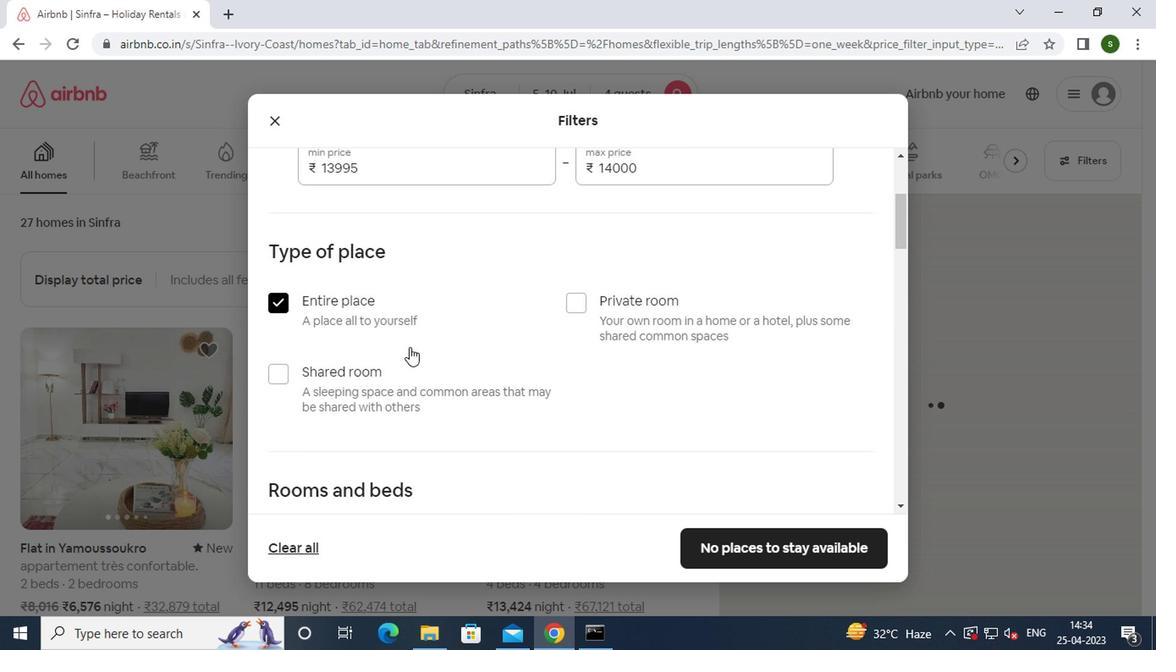 
Action: Mouse scrolled (405, 346) with delta (0, -1)
Screenshot: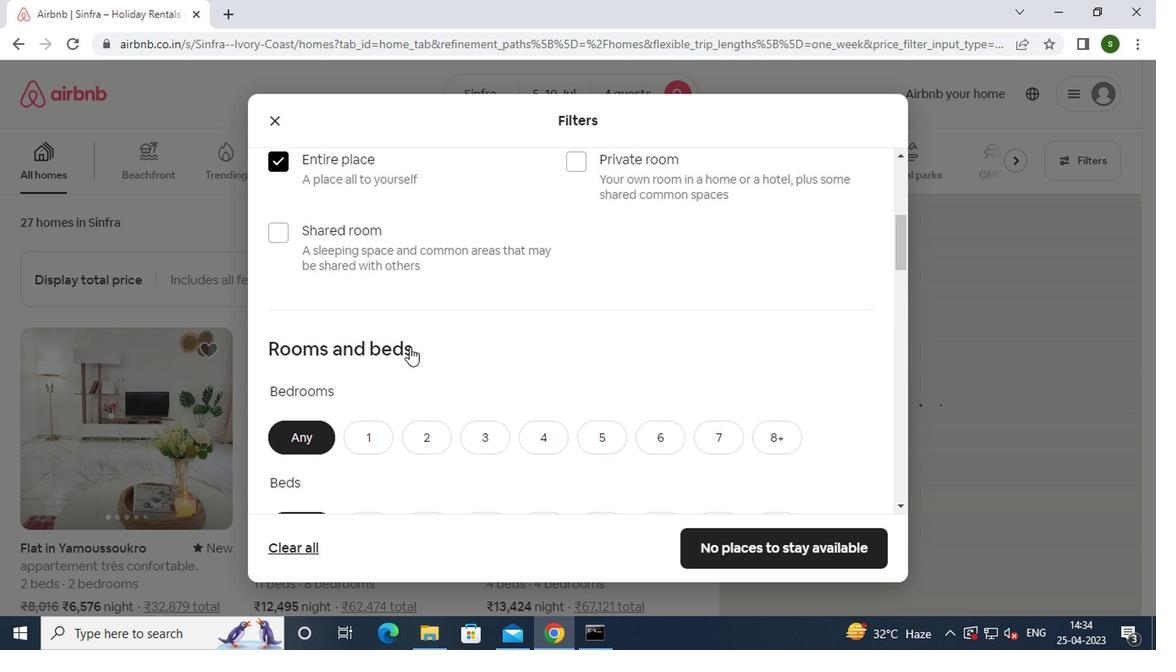 
Action: Mouse moved to (433, 295)
Screenshot: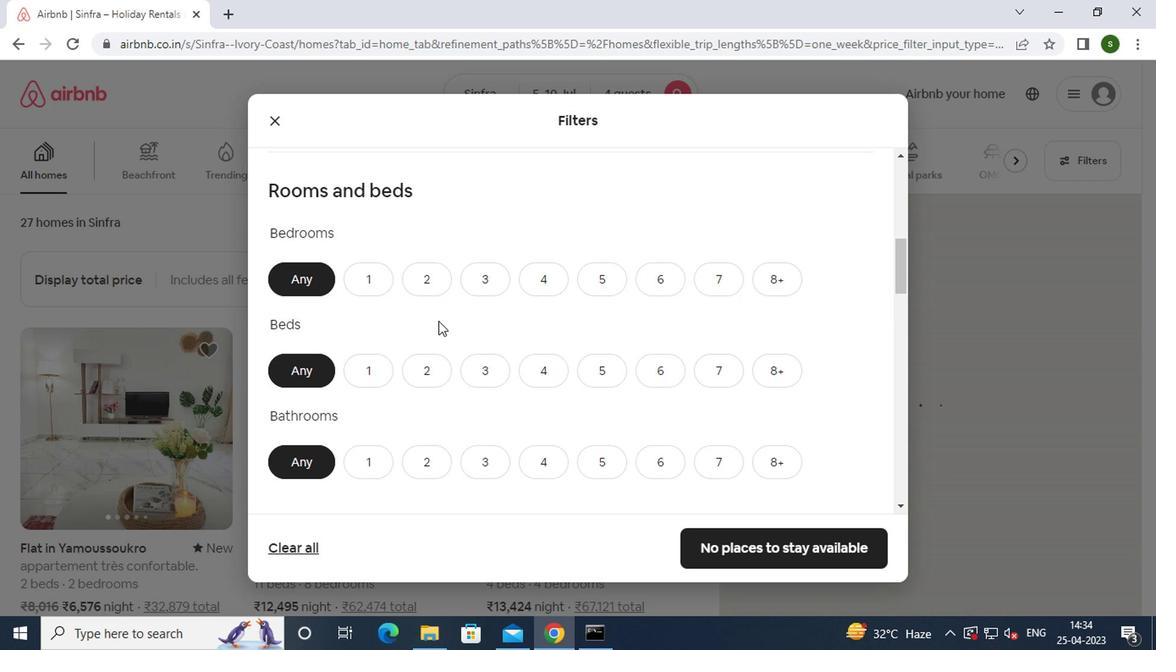 
Action: Mouse pressed left at (433, 295)
Screenshot: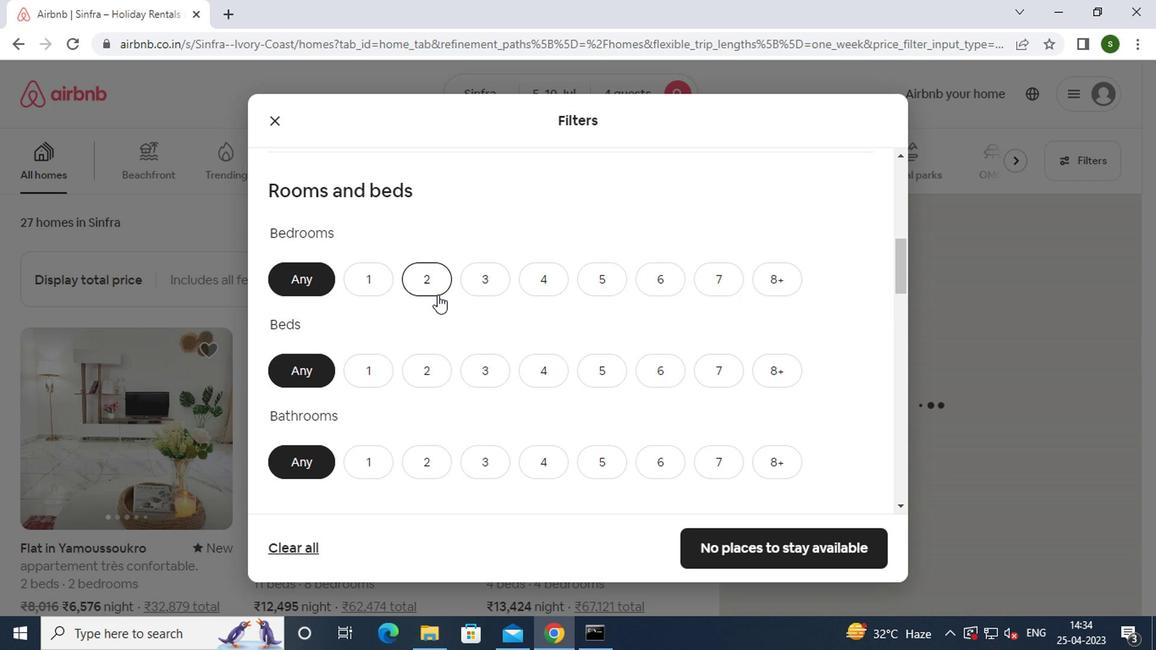 
Action: Mouse moved to (546, 367)
Screenshot: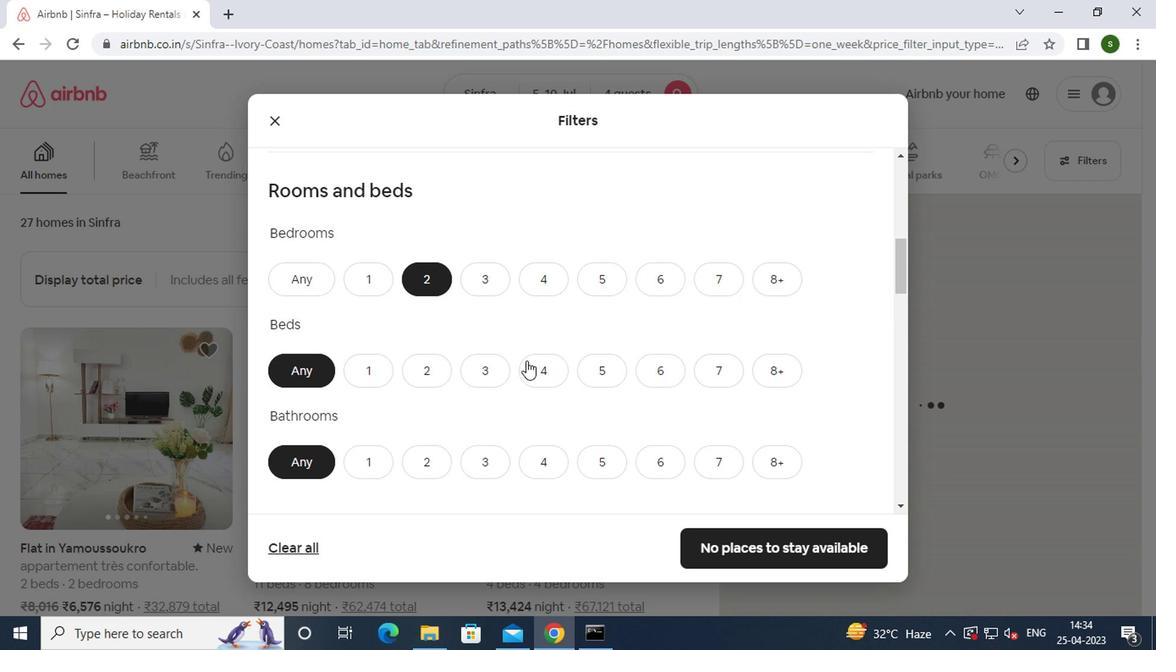
Action: Mouse pressed left at (546, 367)
Screenshot: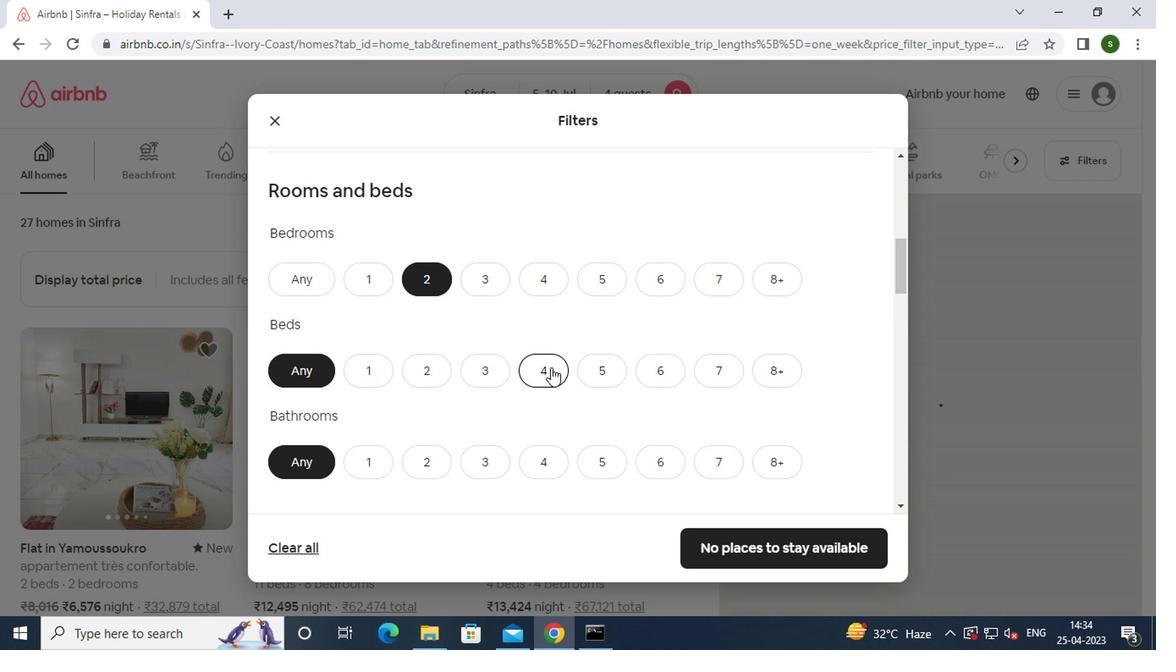 
Action: Mouse moved to (437, 463)
Screenshot: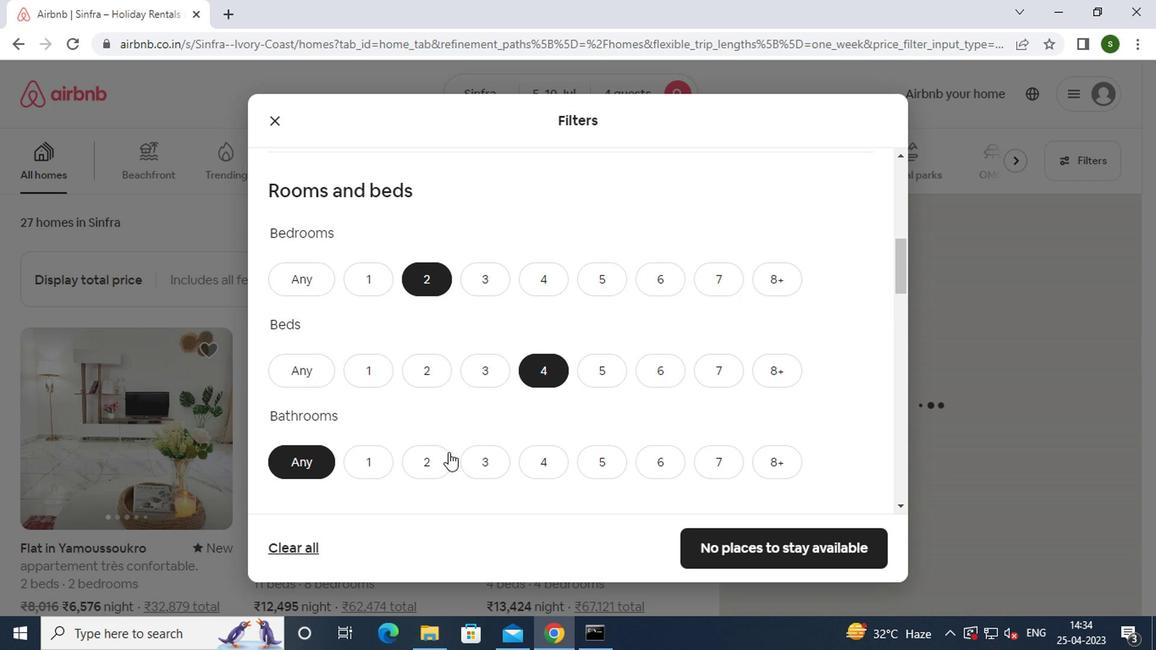 
Action: Mouse pressed left at (437, 463)
Screenshot: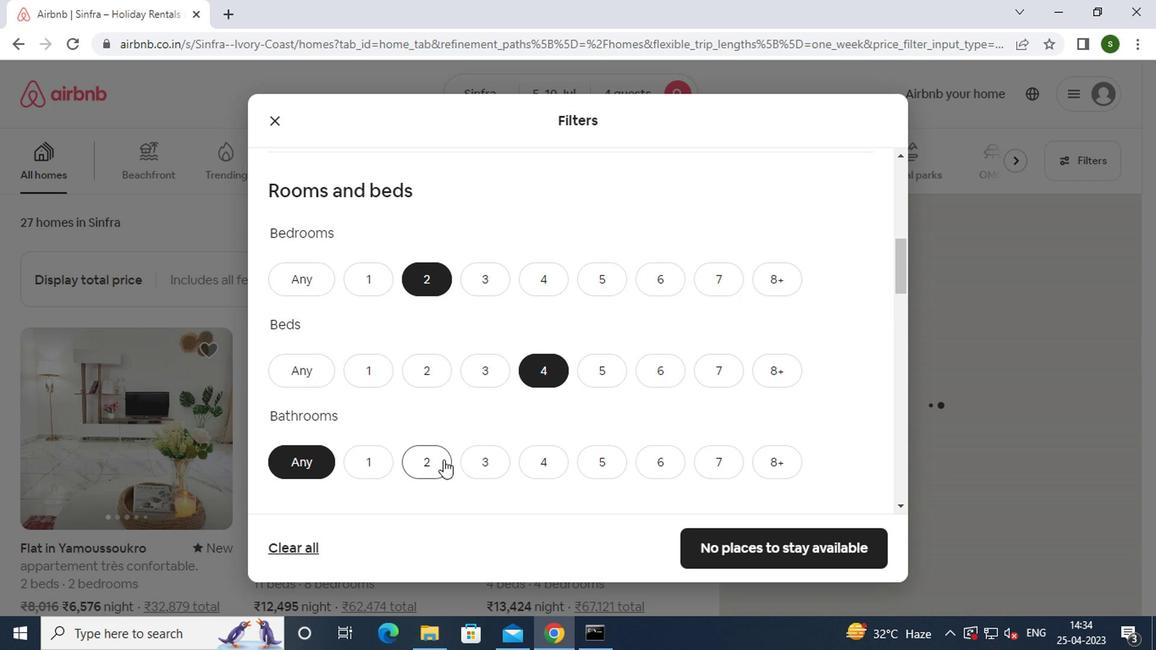 
Action: Mouse moved to (514, 417)
Screenshot: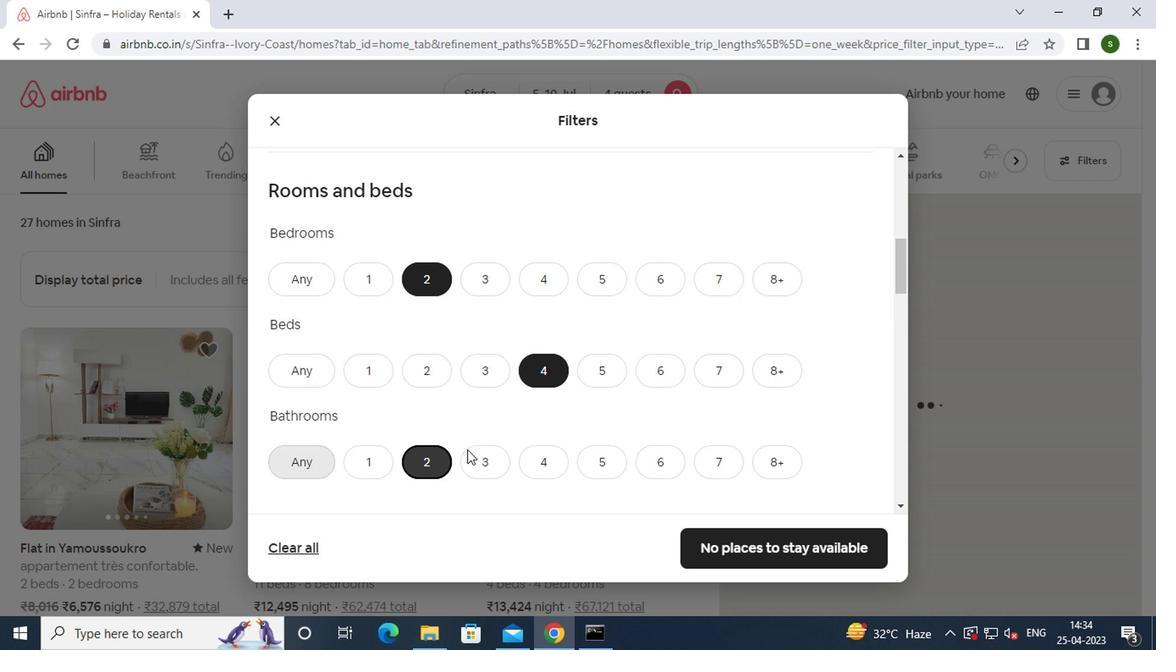 
Action: Mouse scrolled (514, 417) with delta (0, 0)
Screenshot: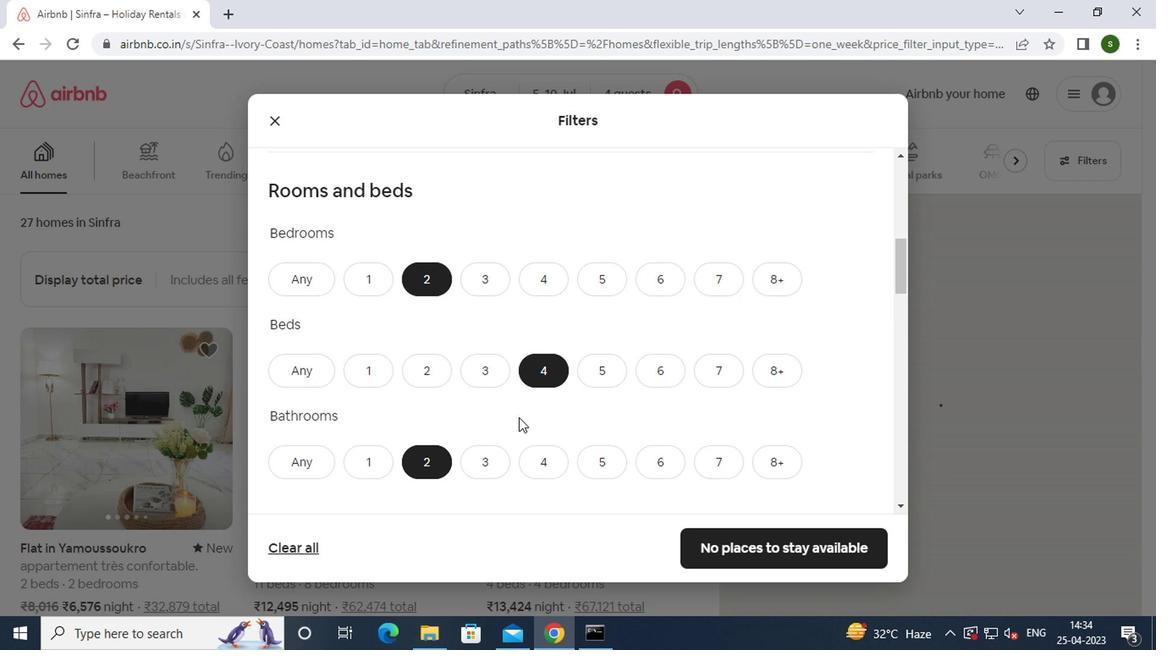 
Action: Mouse scrolled (514, 417) with delta (0, 0)
Screenshot: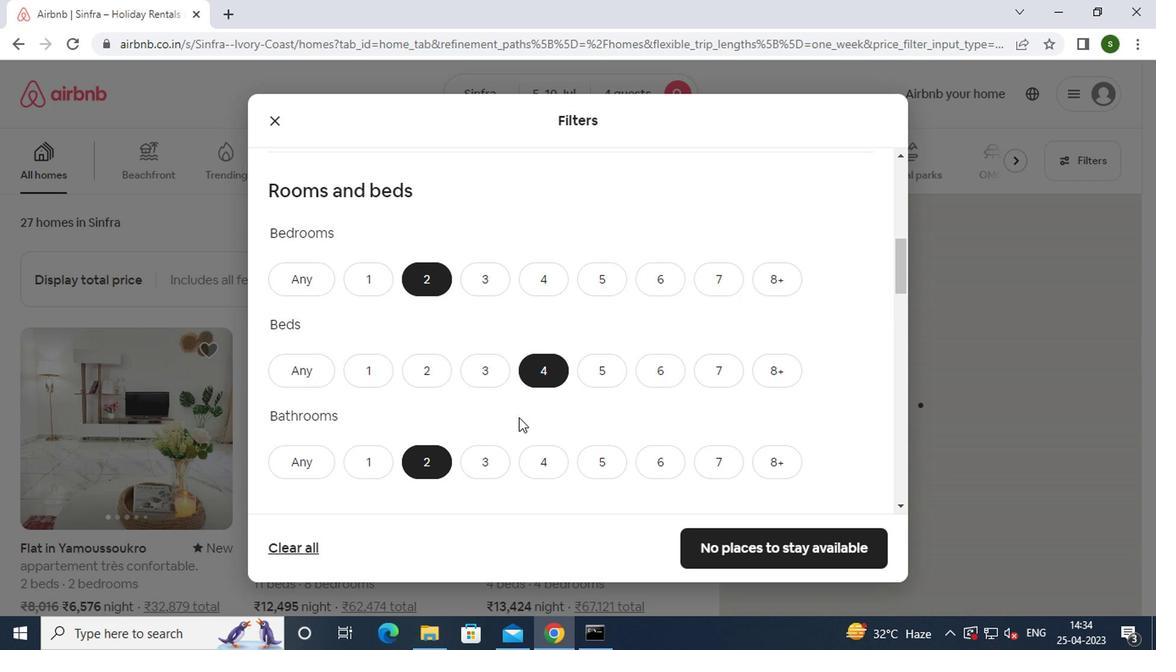 
Action: Mouse scrolled (514, 417) with delta (0, 0)
Screenshot: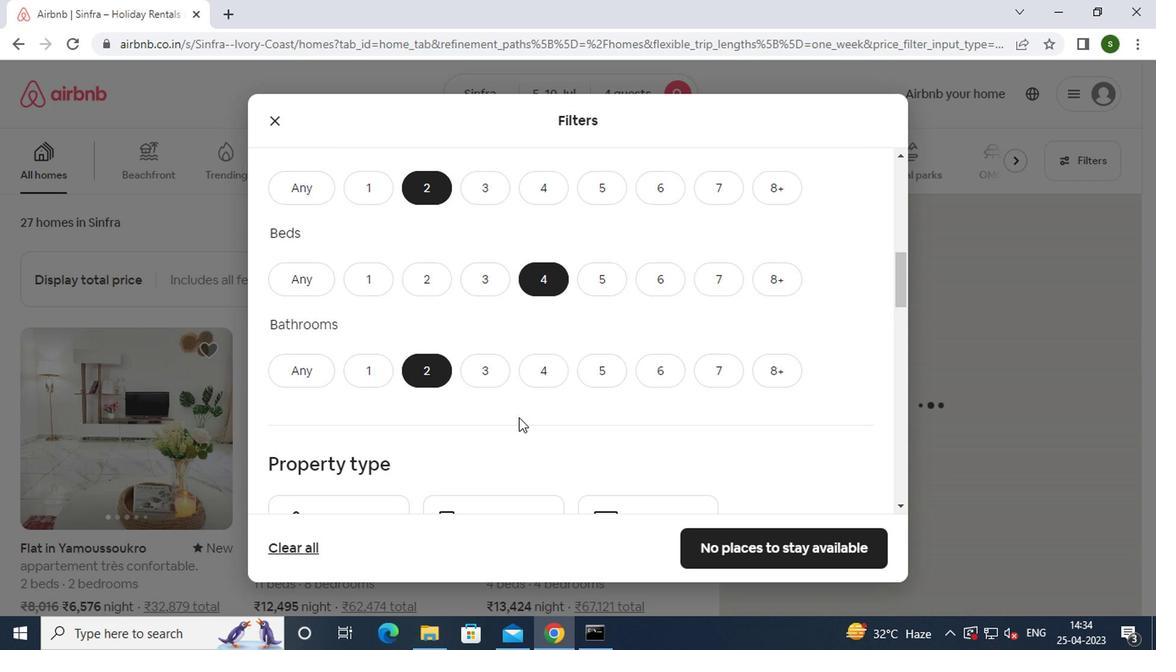 
Action: Mouse moved to (333, 408)
Screenshot: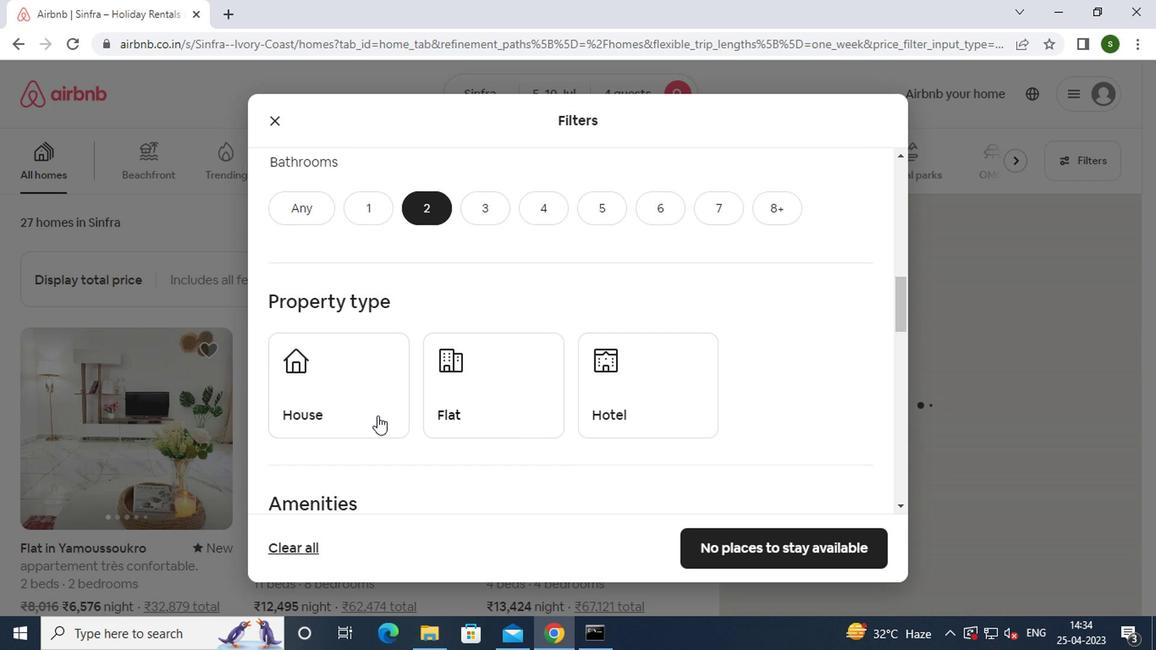 
Action: Mouse pressed left at (333, 408)
Screenshot: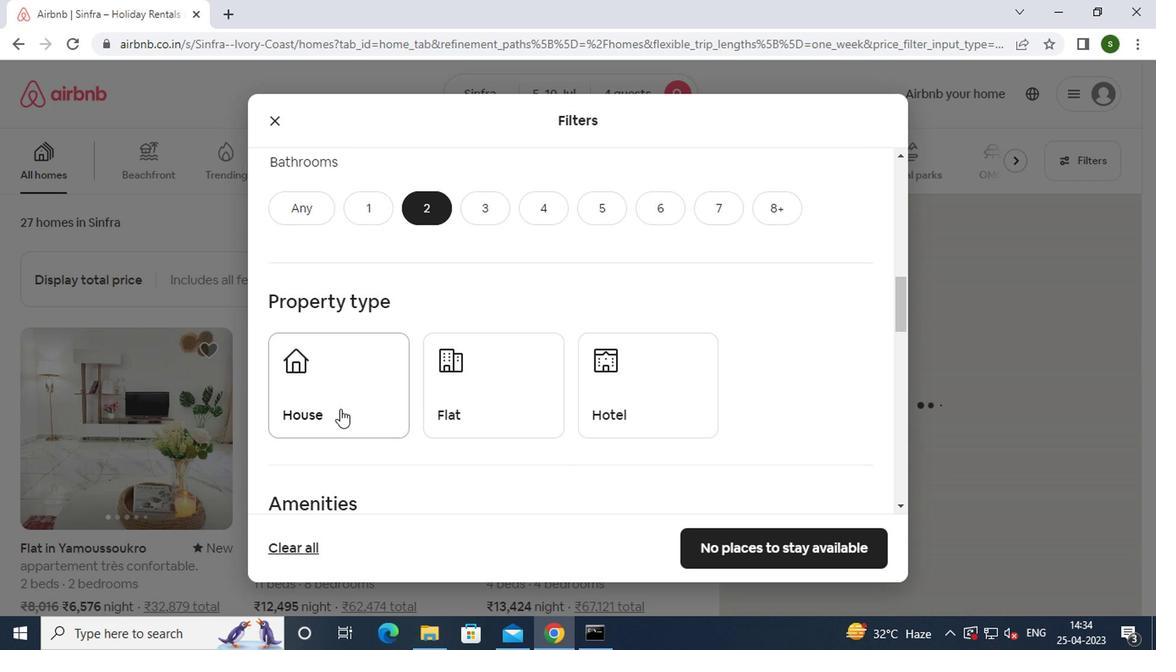 
Action: Mouse moved to (494, 407)
Screenshot: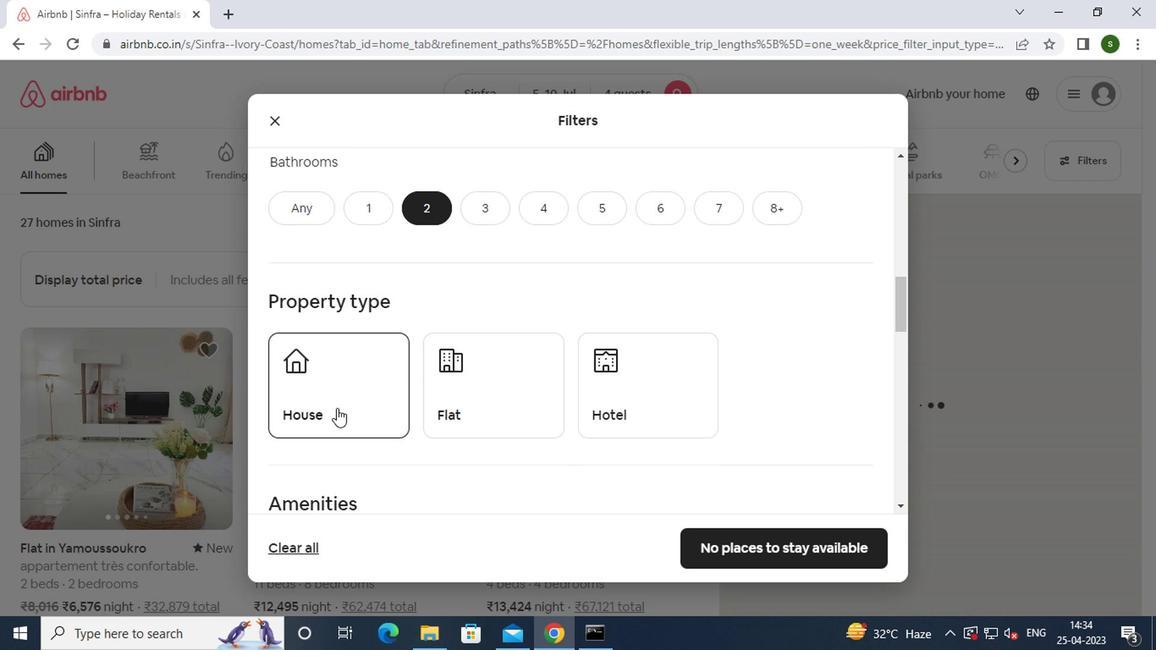 
Action: Mouse pressed left at (494, 407)
Screenshot: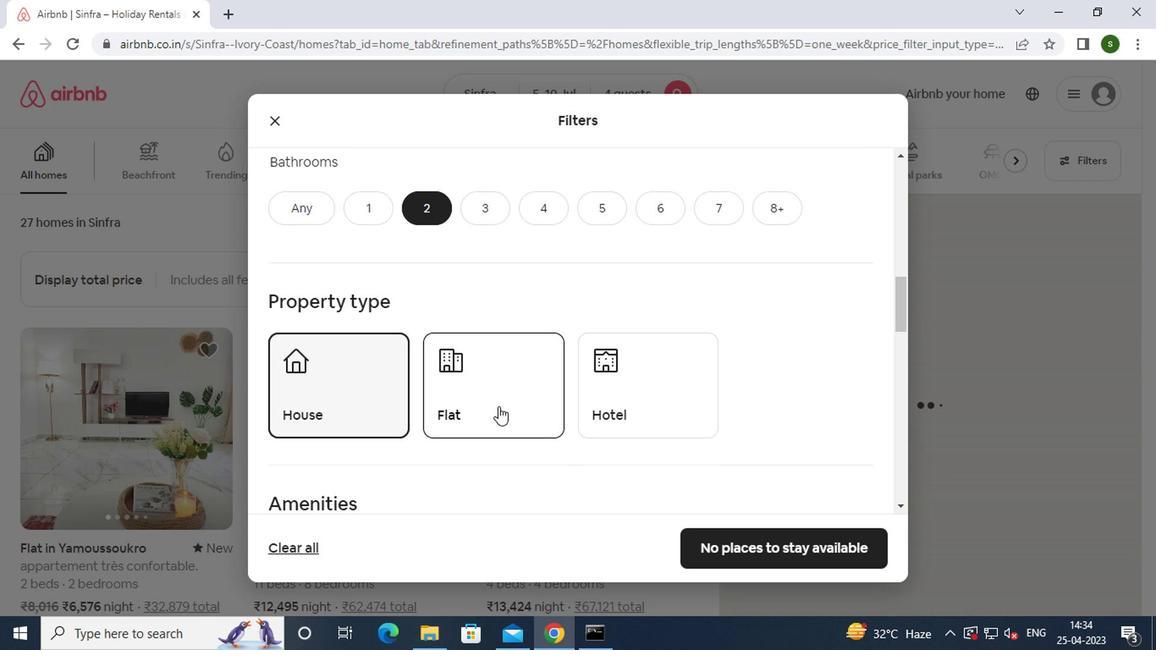 
Action: Mouse scrolled (494, 405) with delta (0, -1)
Screenshot: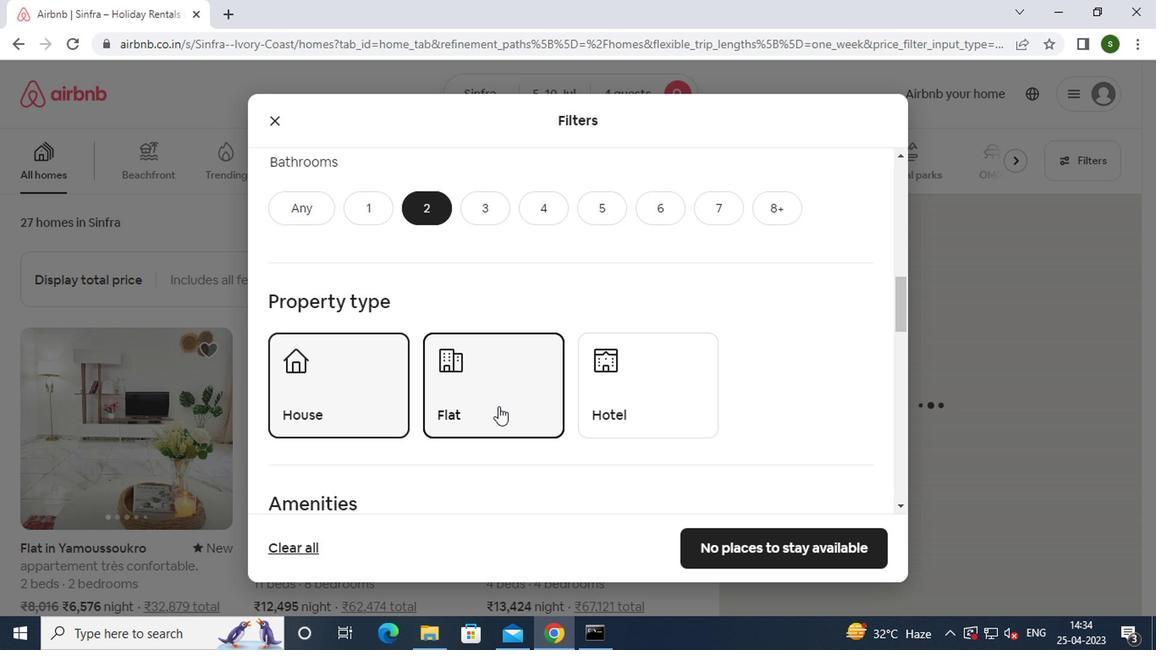 
Action: Mouse scrolled (494, 405) with delta (0, -1)
Screenshot: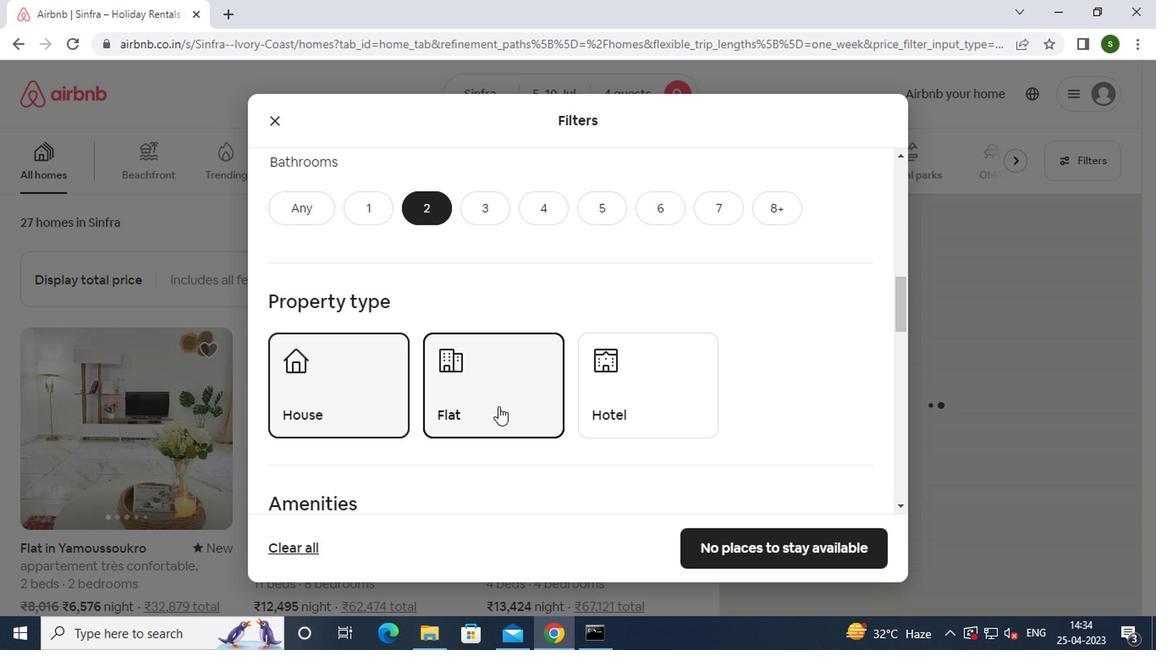 
Action: Mouse scrolled (494, 405) with delta (0, -1)
Screenshot: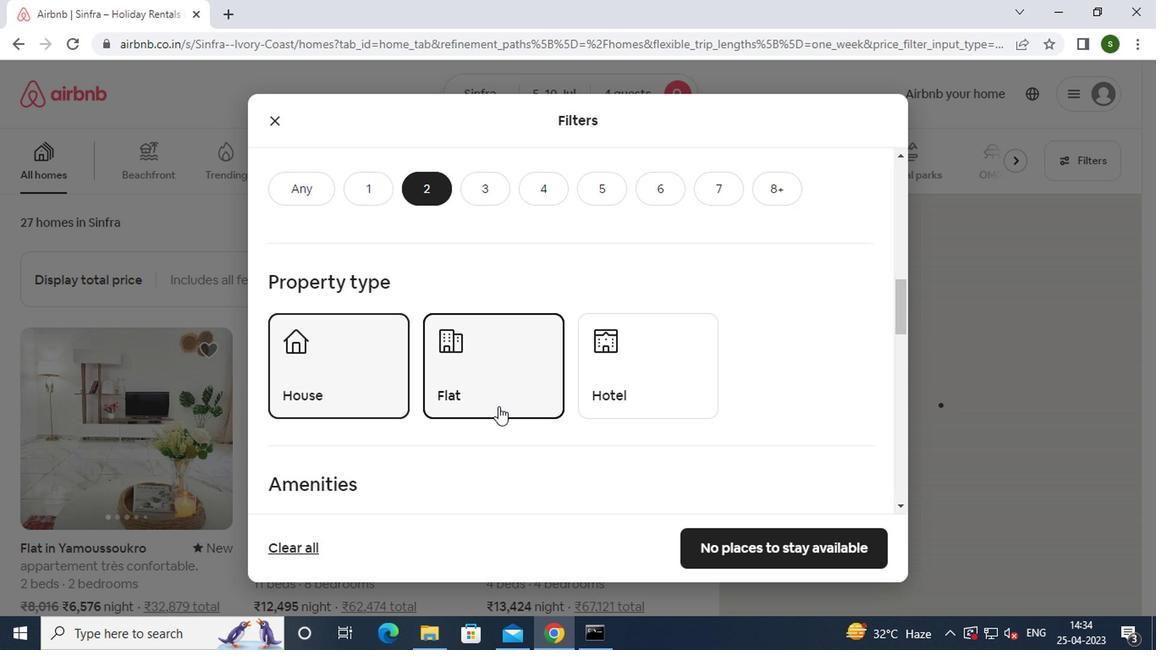 
Action: Mouse scrolled (494, 405) with delta (0, -1)
Screenshot: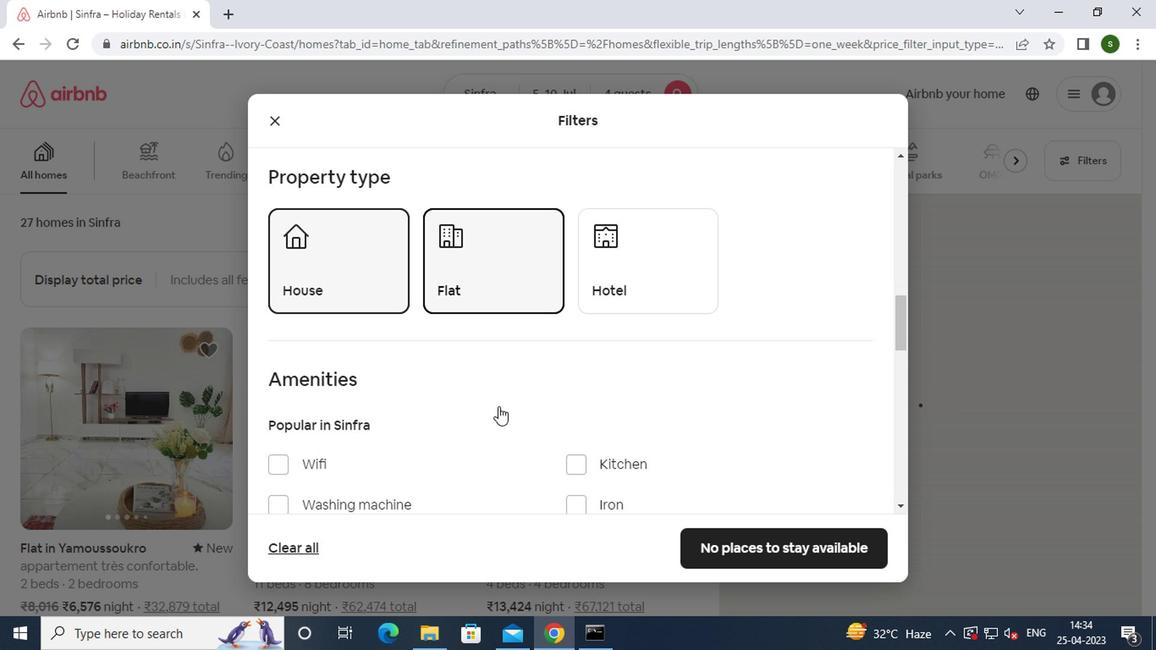 
Action: Mouse scrolled (494, 405) with delta (0, -1)
Screenshot: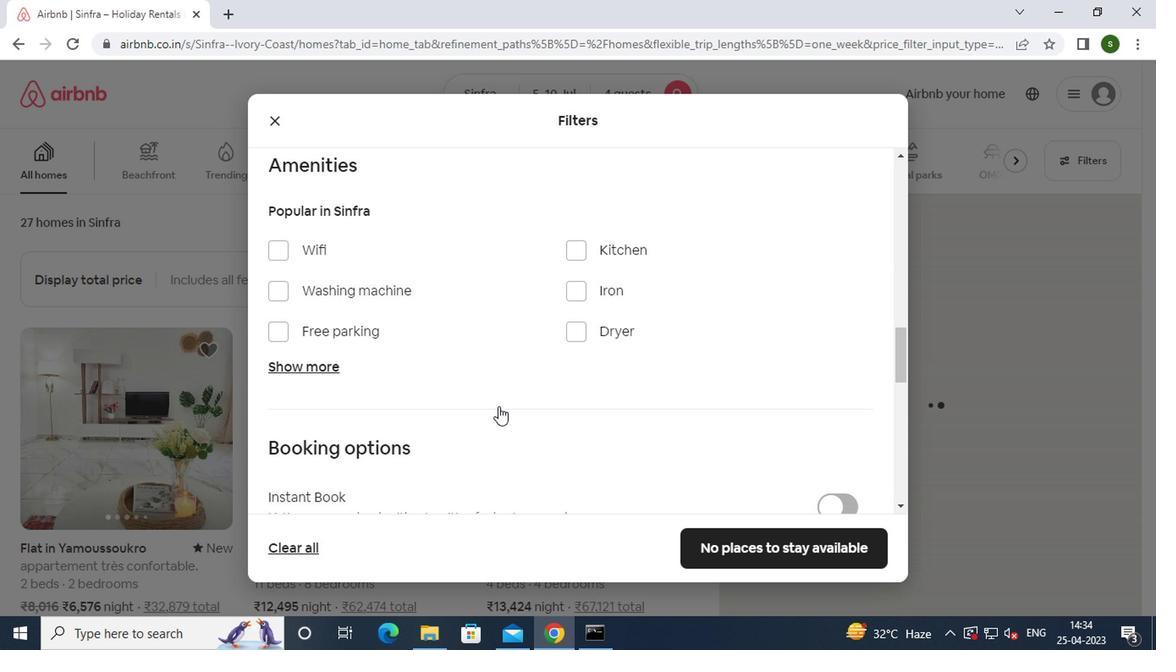 
Action: Mouse scrolled (494, 405) with delta (0, -1)
Screenshot: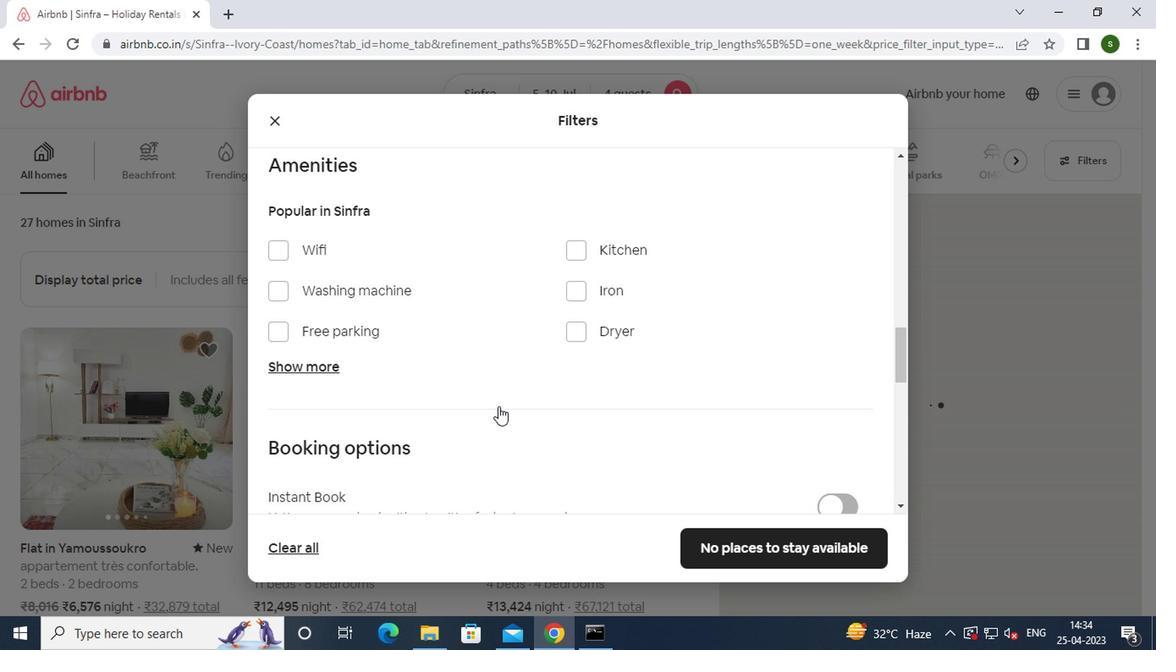 
Action: Mouse scrolled (494, 405) with delta (0, -1)
Screenshot: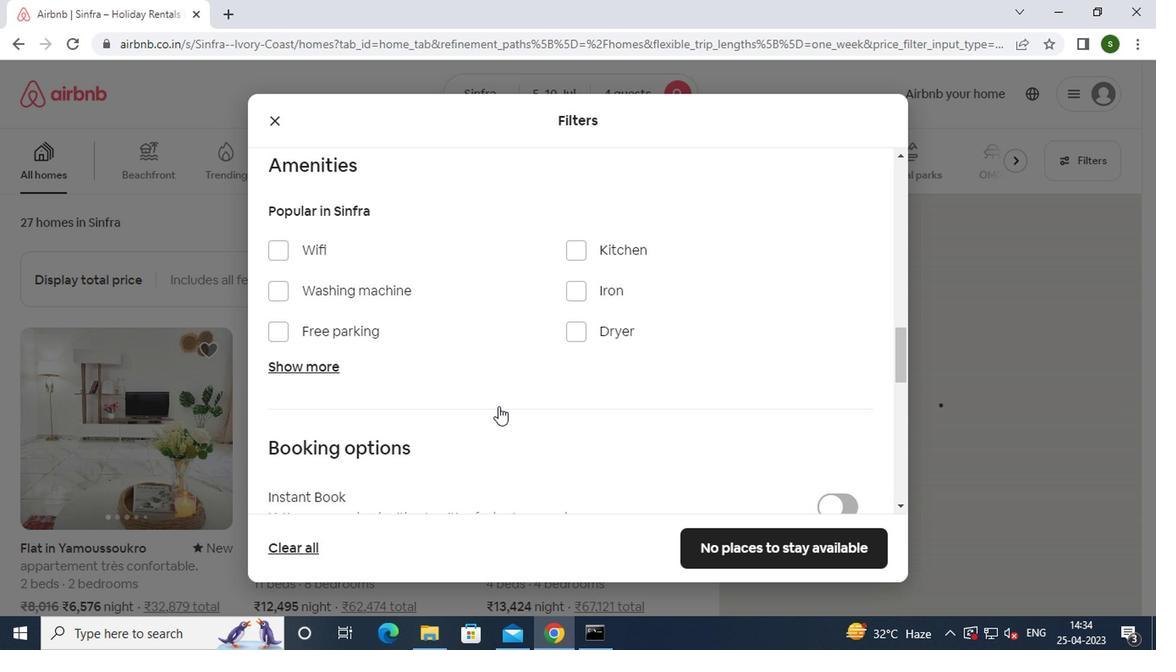 
Action: Mouse moved to (823, 312)
Screenshot: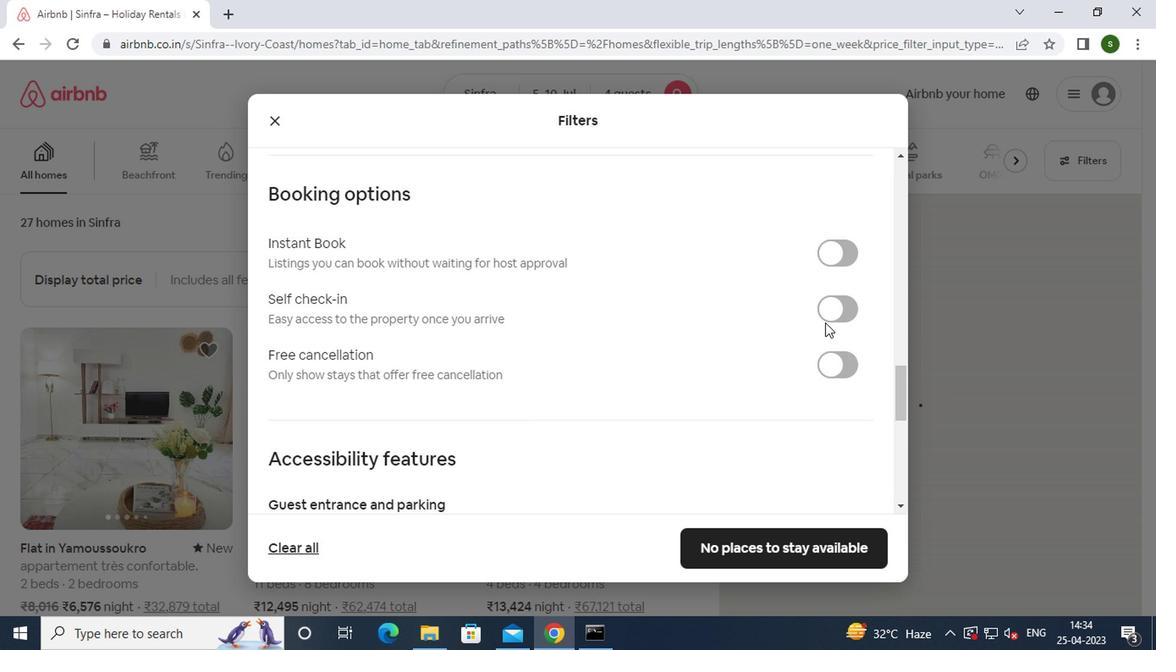 
Action: Mouse pressed left at (823, 312)
Screenshot: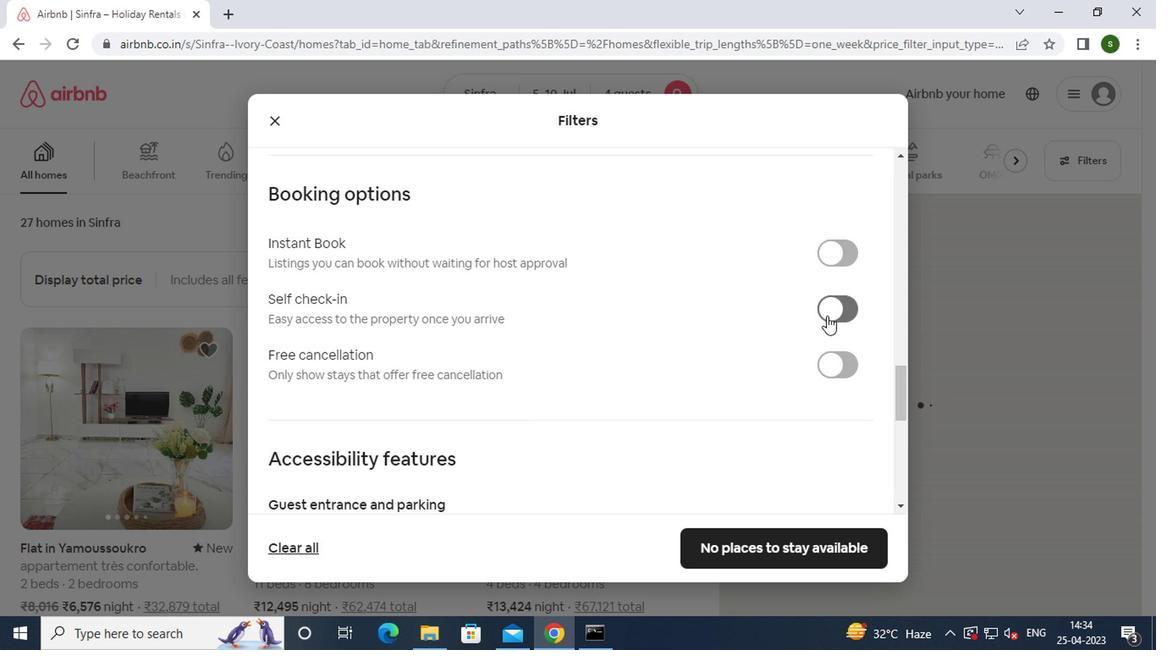 
Action: Mouse moved to (699, 361)
Screenshot: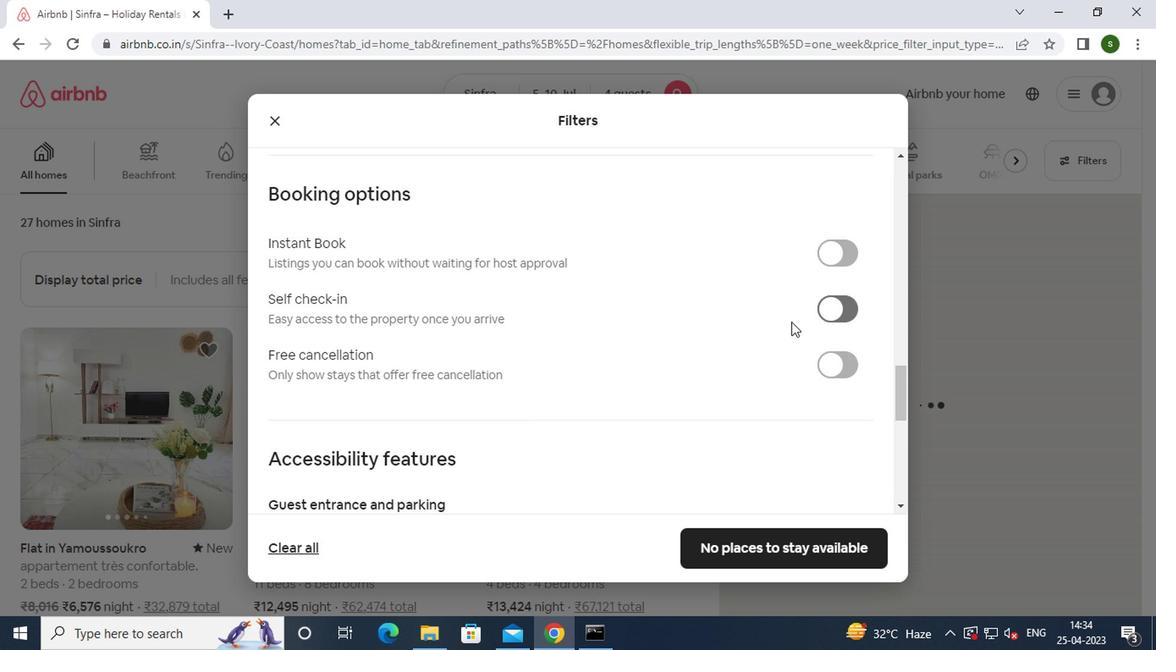 
Action: Mouse scrolled (699, 360) with delta (0, 0)
Screenshot: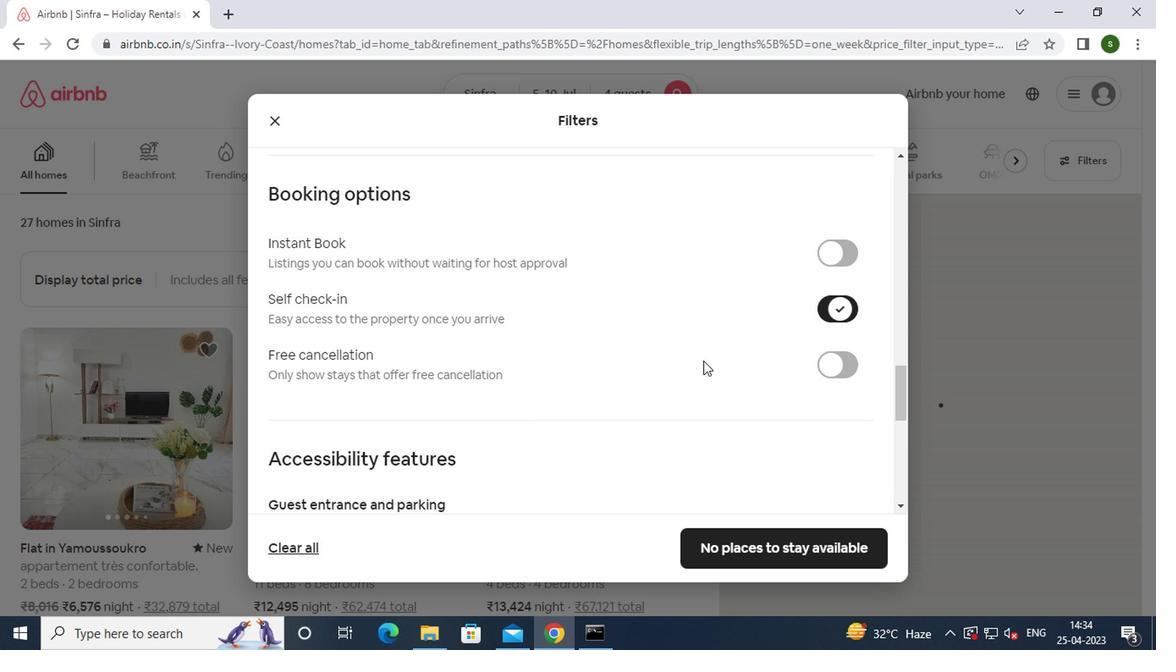
Action: Mouse moved to (699, 361)
Screenshot: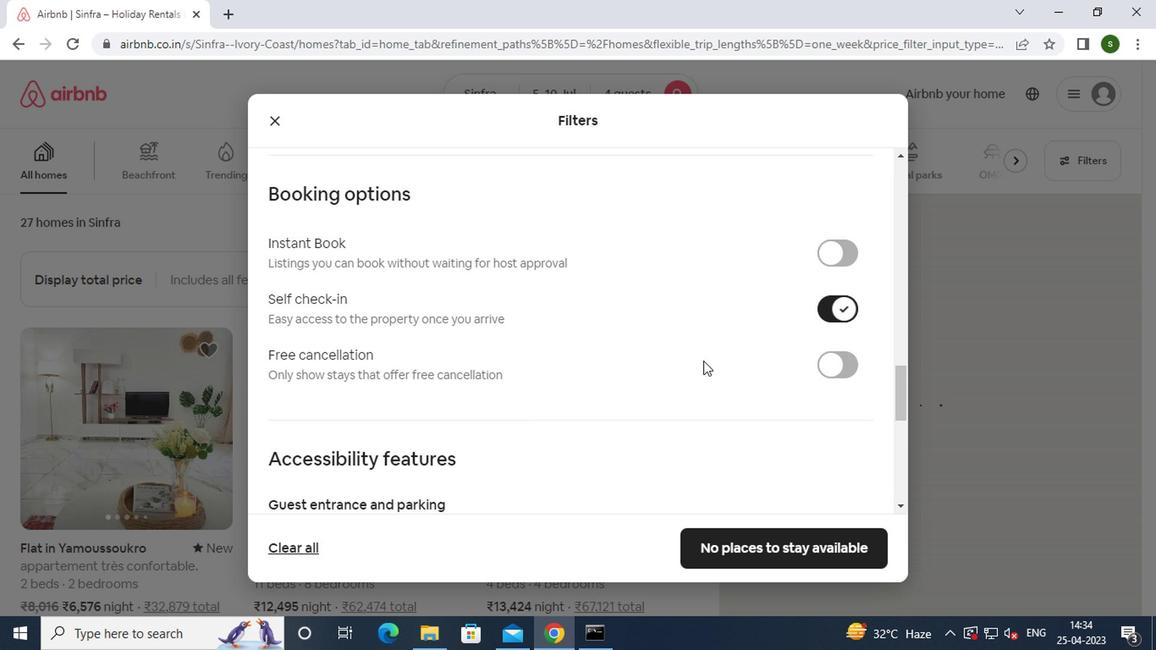 
Action: Mouse scrolled (699, 360) with delta (0, 0)
Screenshot: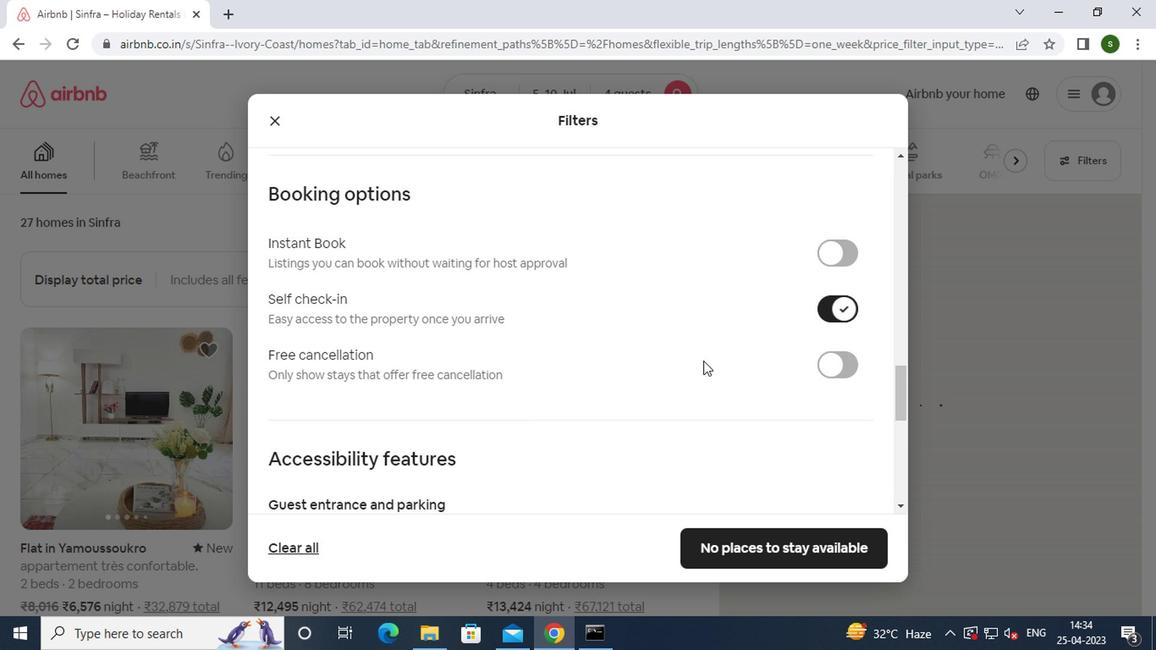 
Action: Mouse scrolled (699, 360) with delta (0, 0)
Screenshot: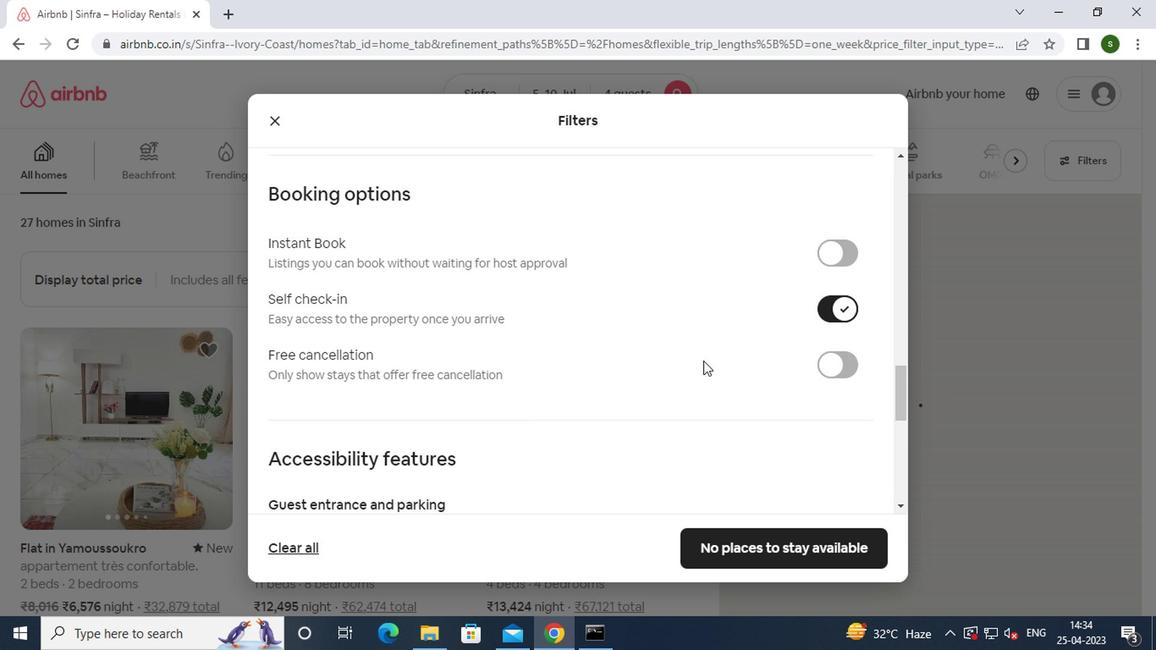 
Action: Mouse scrolled (699, 360) with delta (0, 0)
Screenshot: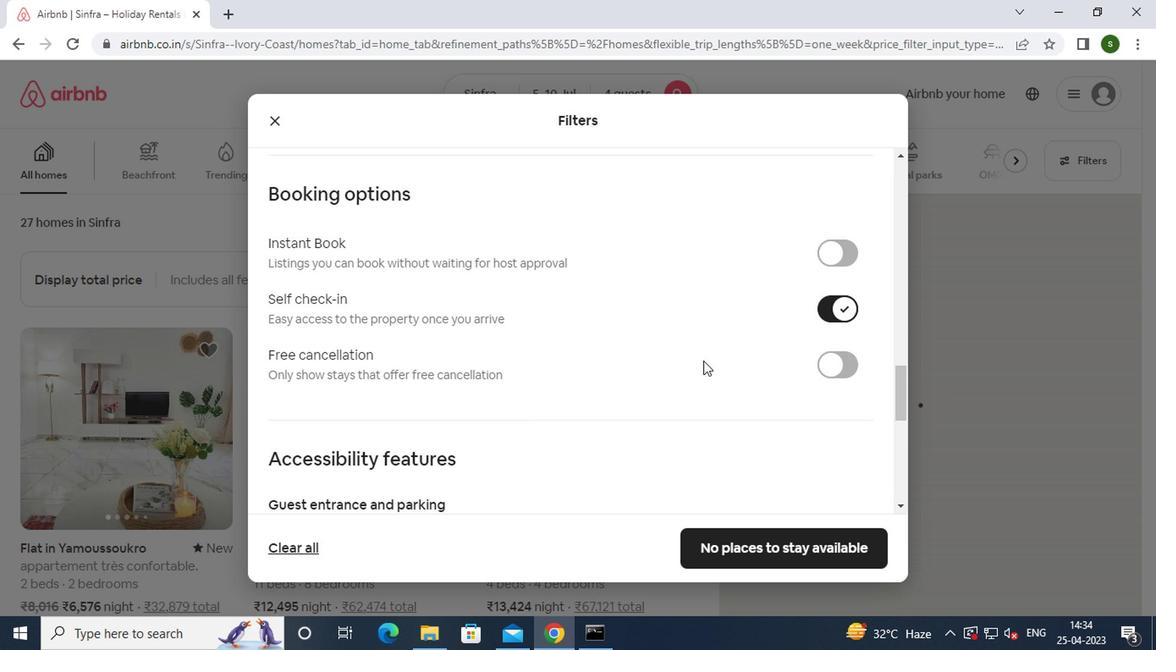 
Action: Mouse moved to (697, 362)
Screenshot: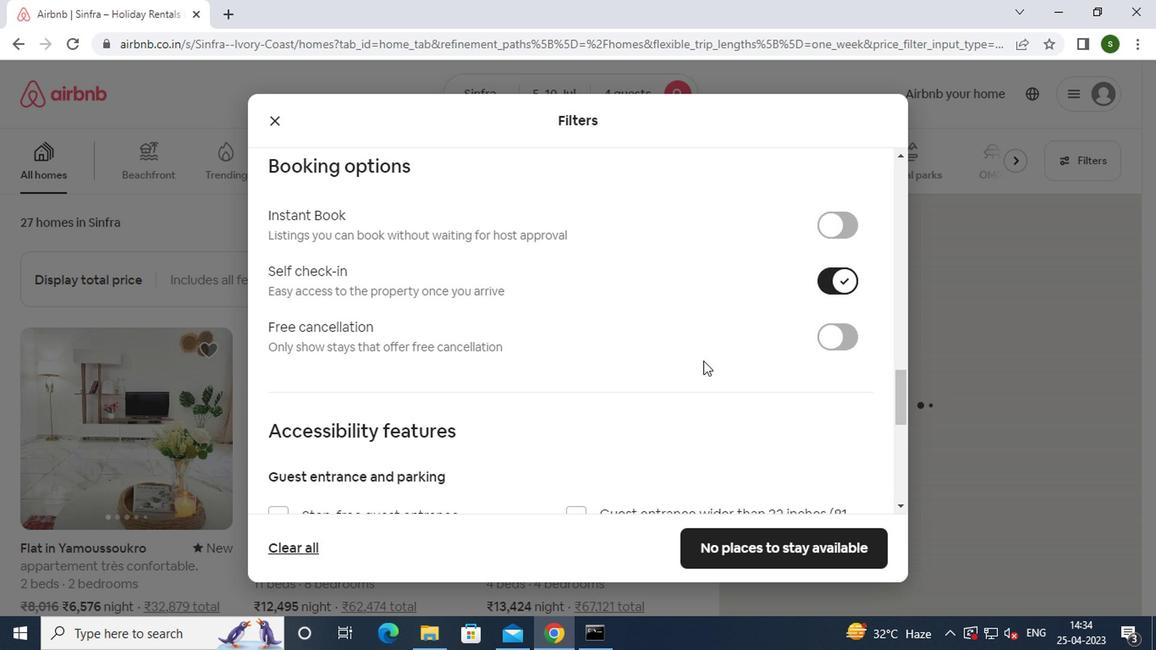 
Action: Mouse scrolled (697, 361) with delta (0, -1)
Screenshot: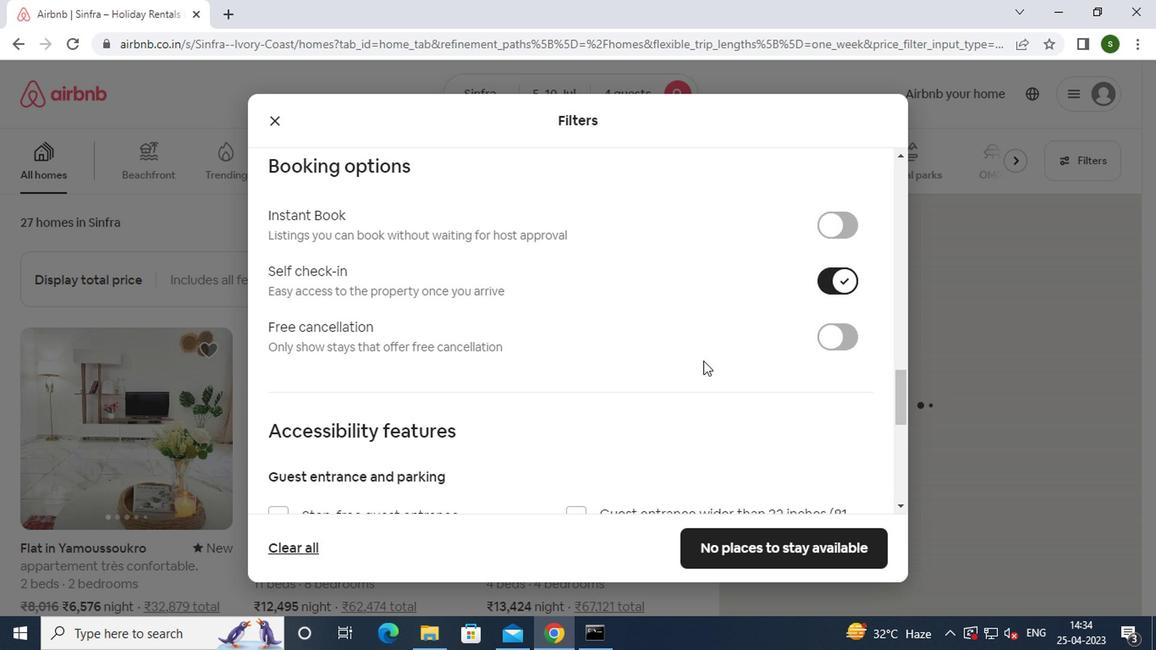 
Action: Mouse moved to (695, 362)
Screenshot: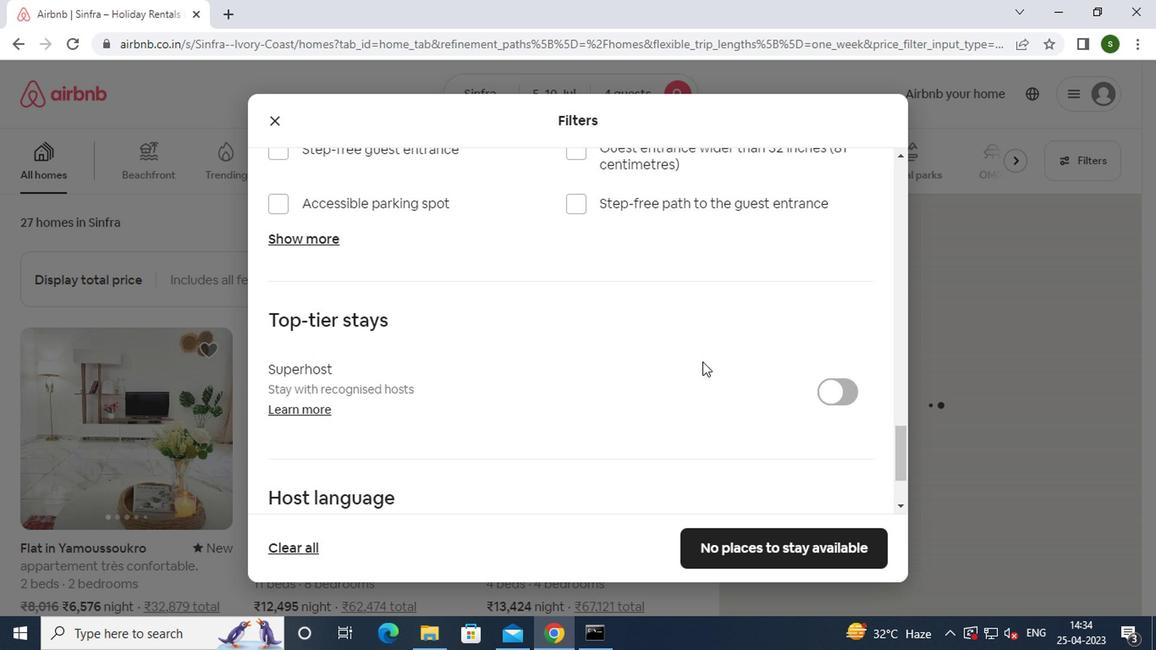 
Action: Mouse scrolled (695, 361) with delta (0, -1)
Screenshot: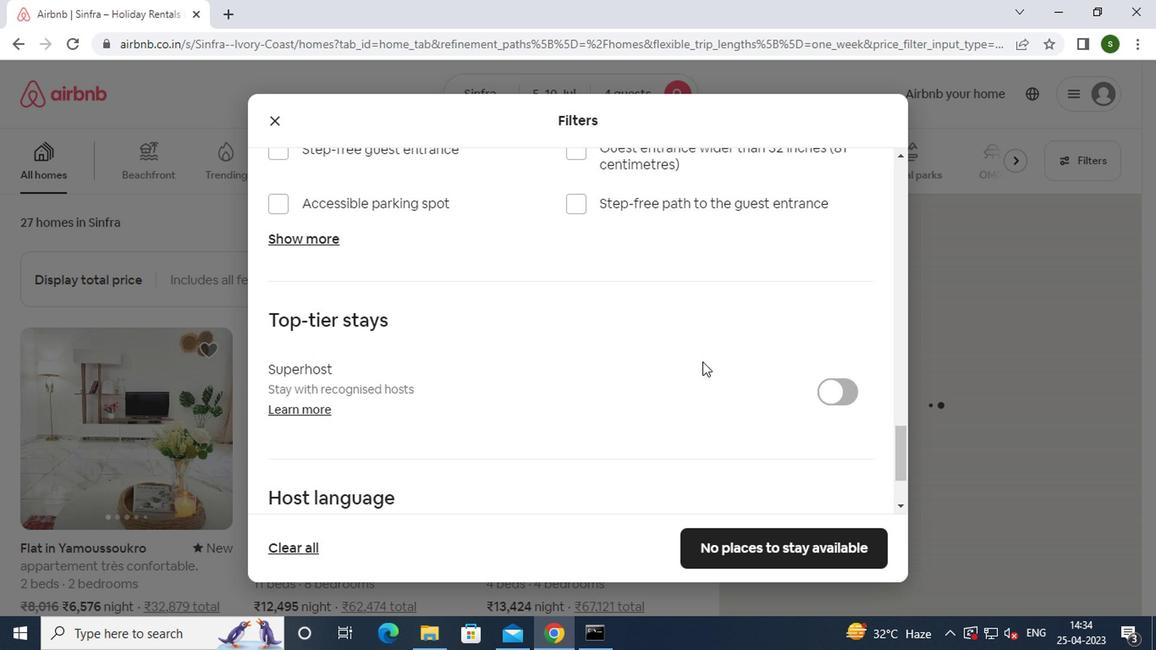 
Action: Mouse moved to (695, 362)
Screenshot: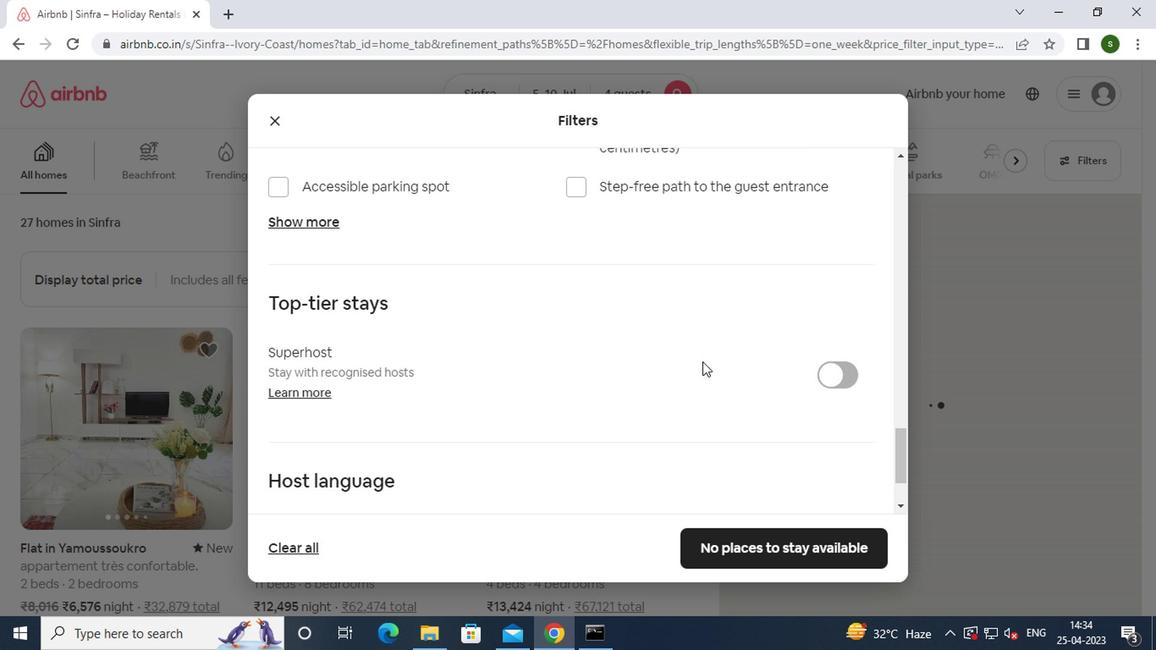 
Action: Mouse scrolled (695, 361) with delta (0, -1)
Screenshot: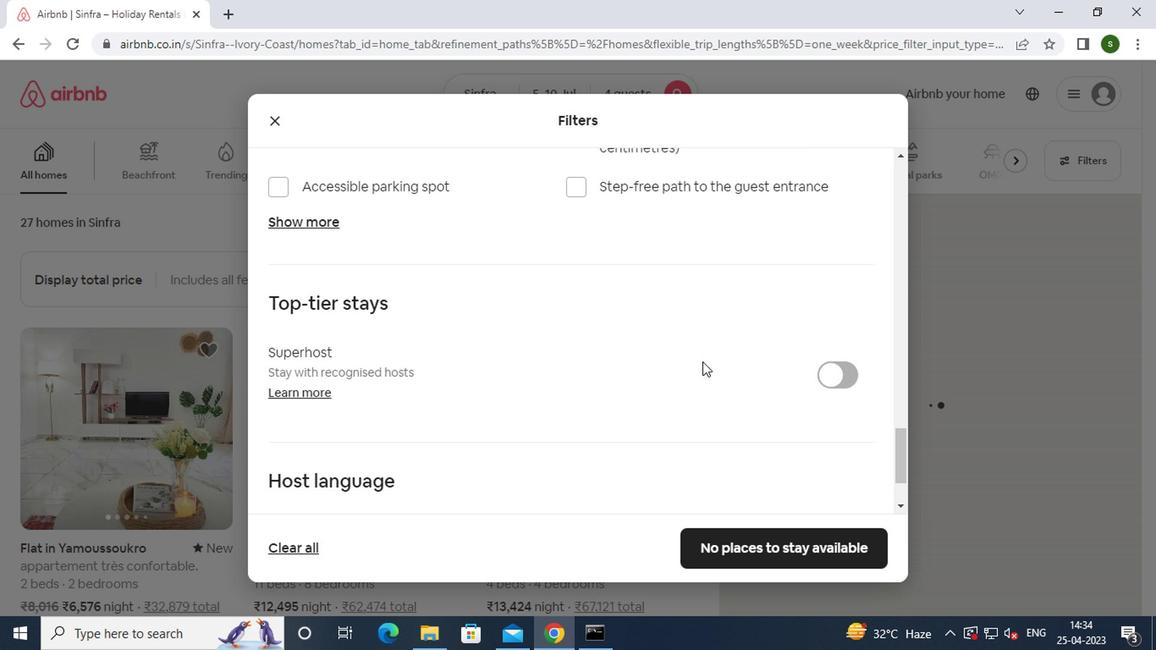 
Action: Mouse scrolled (695, 361) with delta (0, -1)
Screenshot: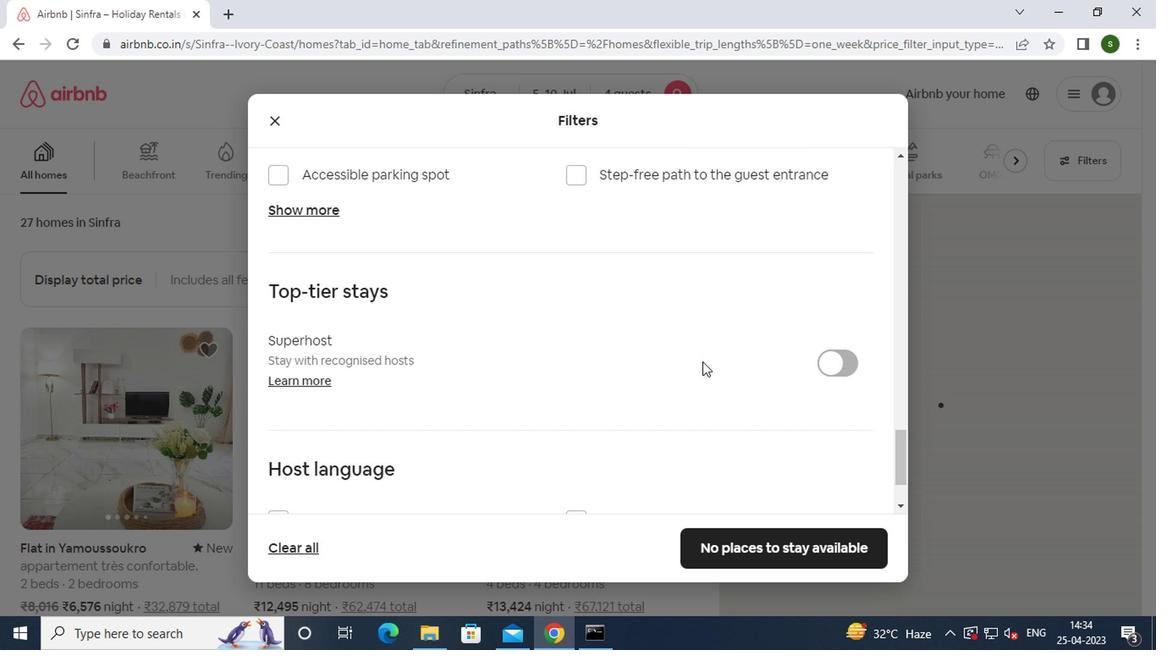 
Action: Mouse moved to (694, 363)
Screenshot: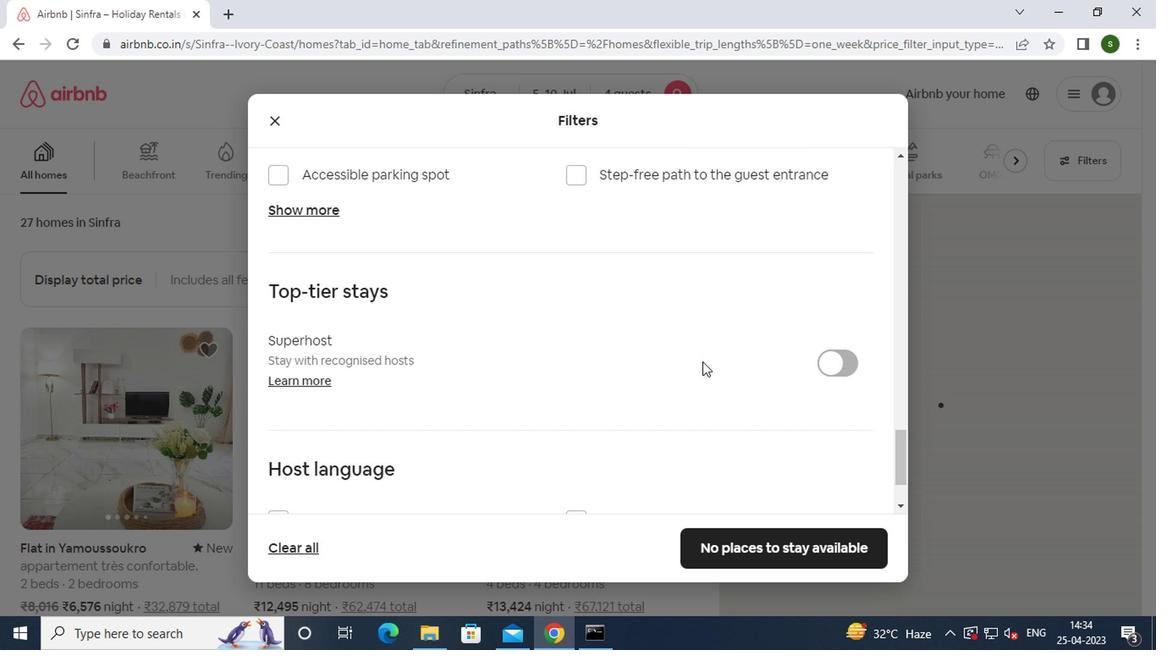 
Action: Mouse scrolled (694, 362) with delta (0, 0)
Screenshot: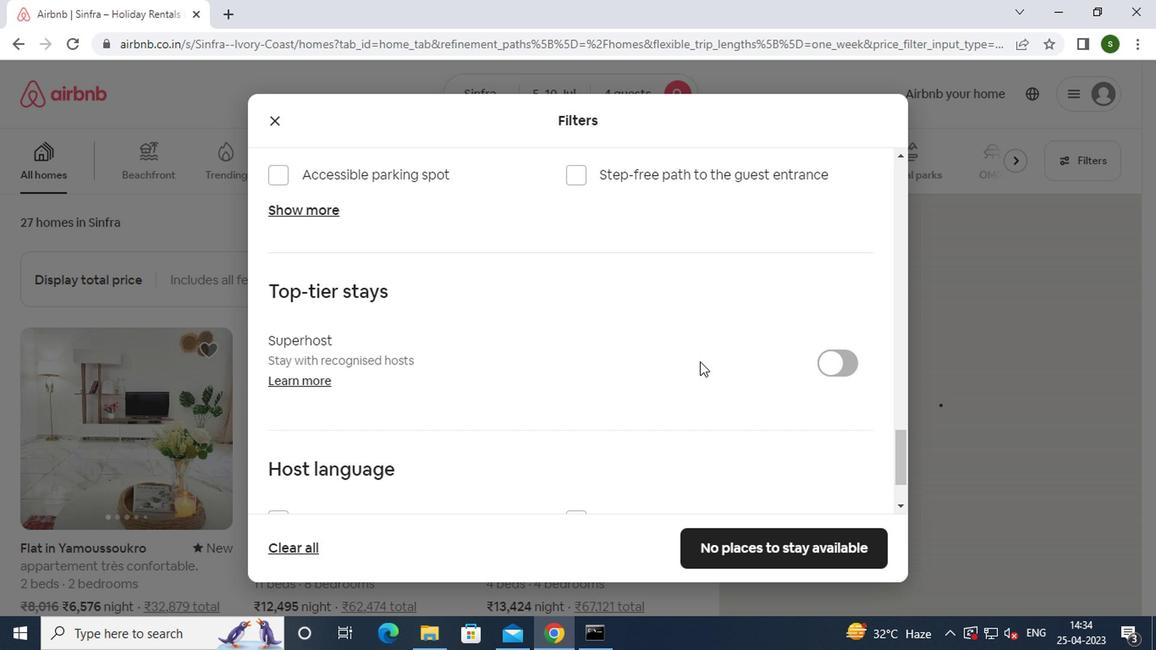 
Action: Mouse moved to (336, 434)
Screenshot: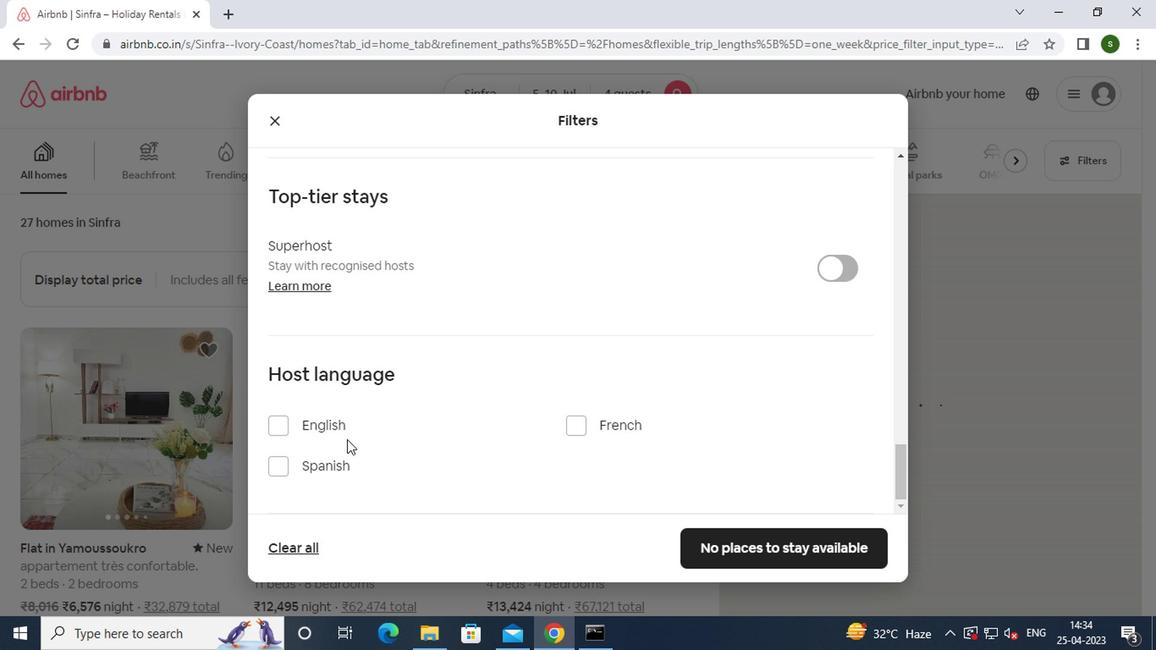 
Action: Mouse pressed left at (336, 434)
Screenshot: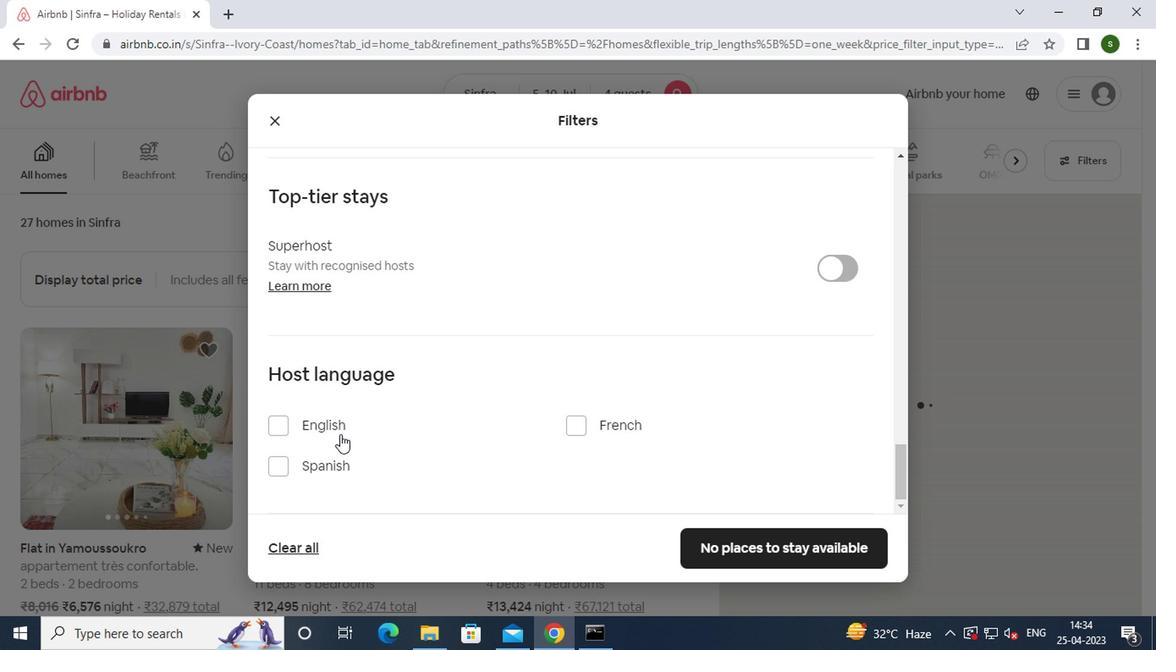 
Action: Mouse moved to (724, 557)
Screenshot: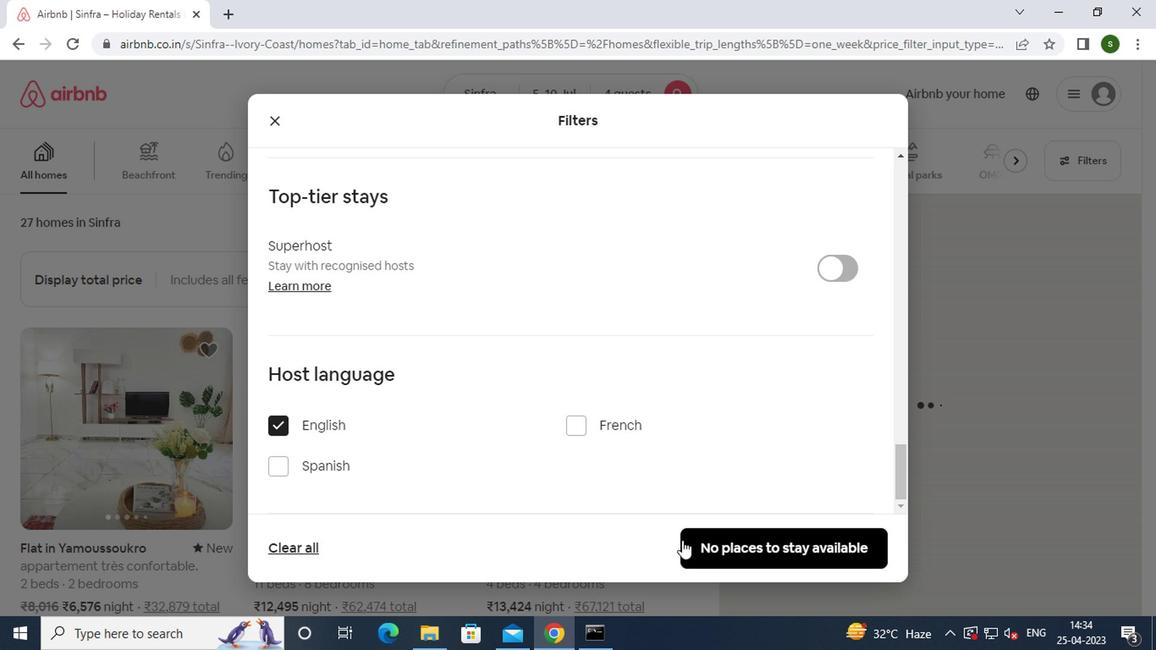 
Action: Mouse pressed left at (724, 557)
Screenshot: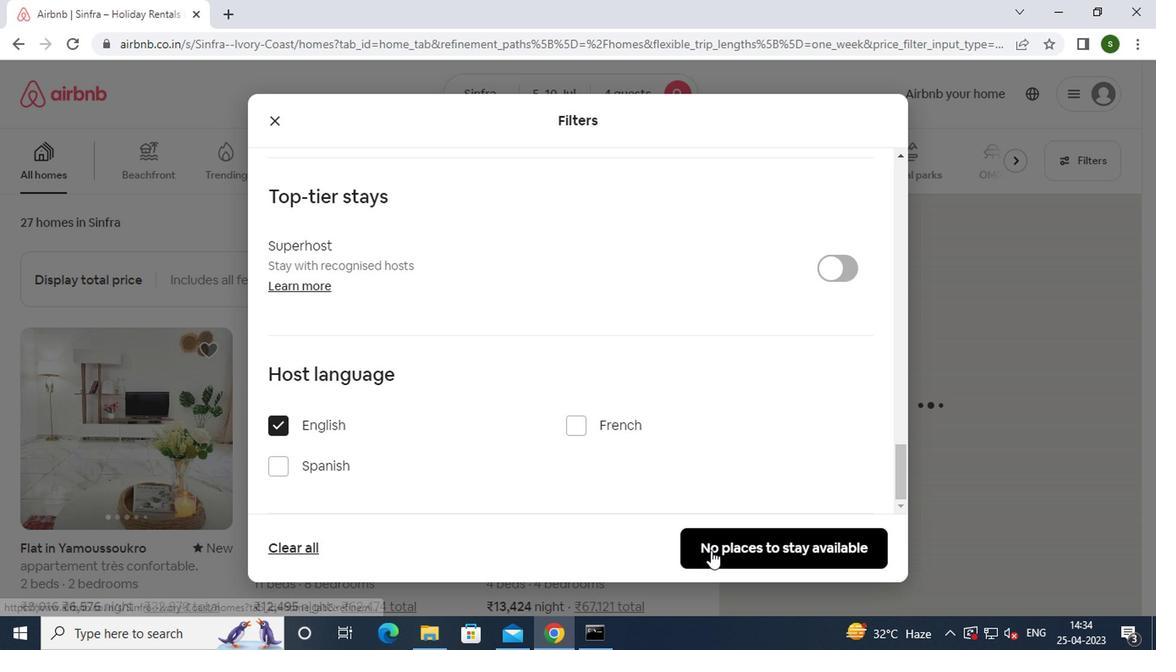 
Action: Mouse moved to (542, 338)
Screenshot: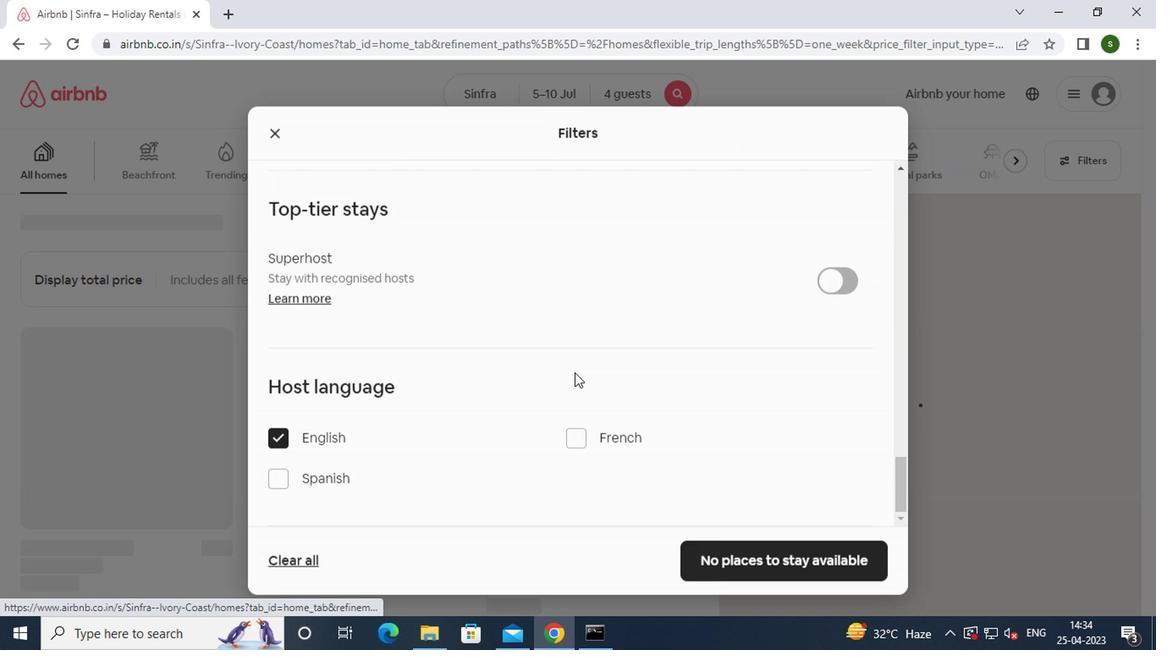 
